 Task: Setup headline 4 texts in theme for the builder.
Action: Mouse moved to (1174, 79)
Screenshot: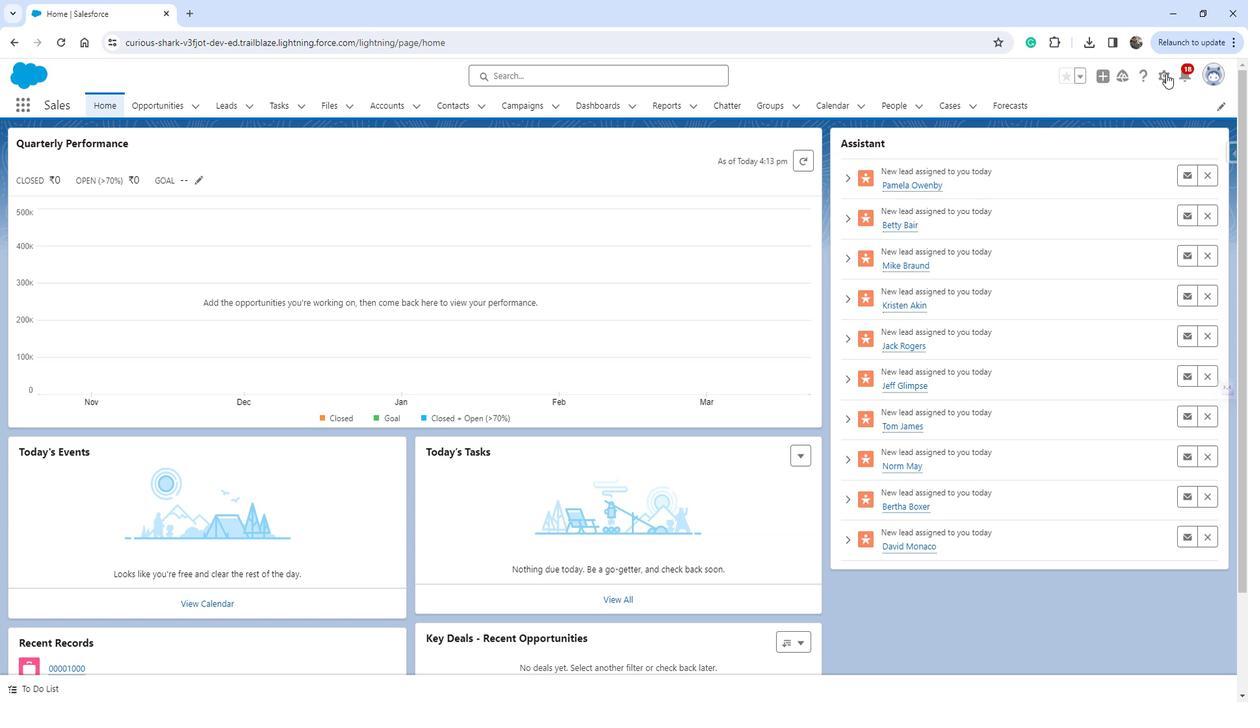 
Action: Mouse pressed left at (1174, 79)
Screenshot: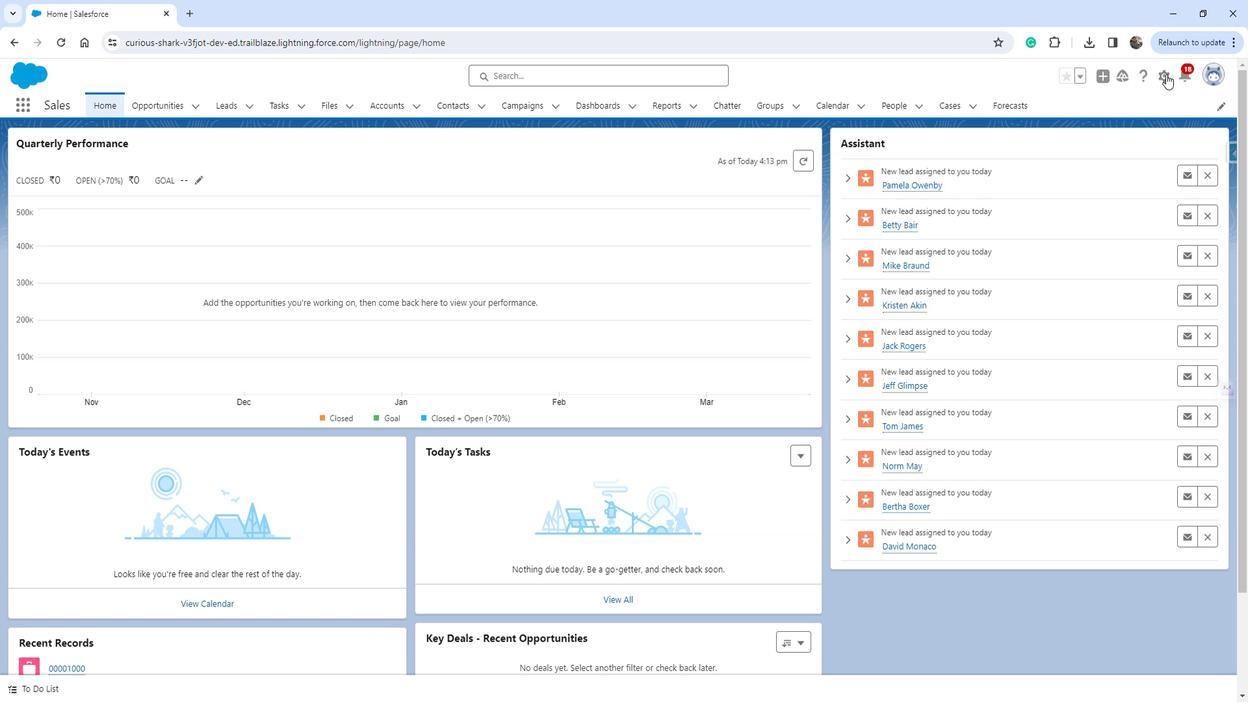 
Action: Mouse moved to (1120, 124)
Screenshot: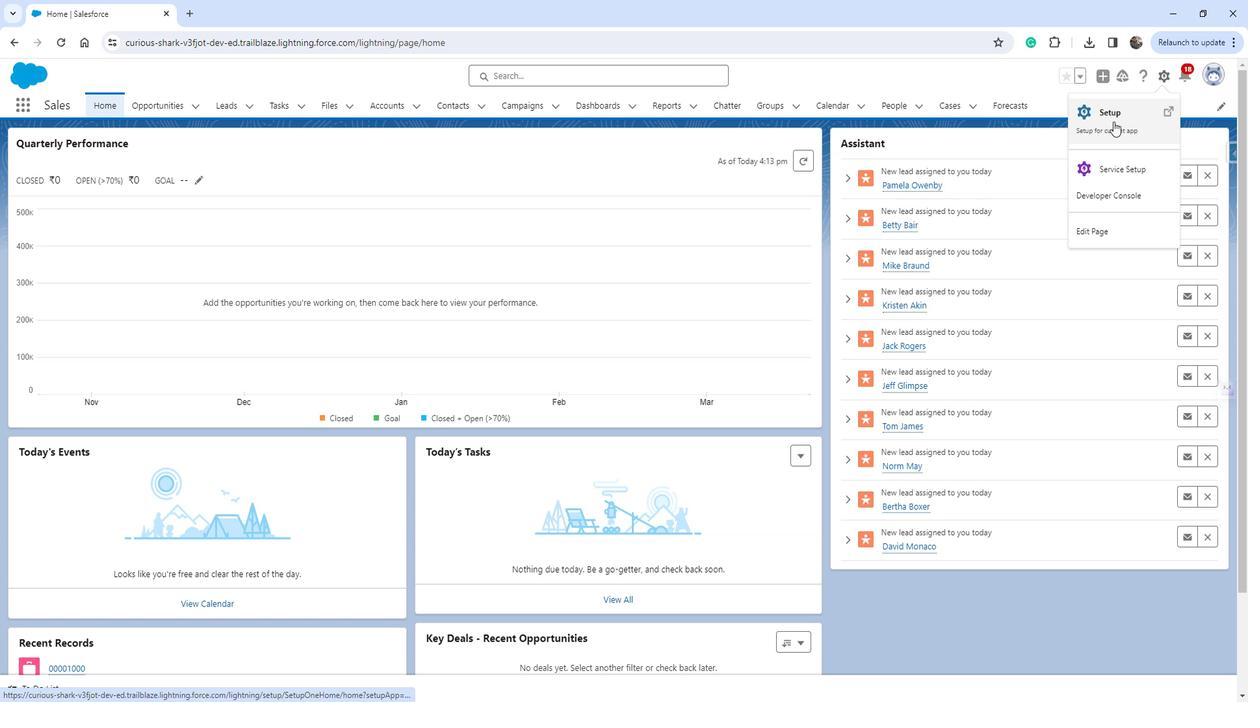 
Action: Mouse pressed left at (1120, 124)
Screenshot: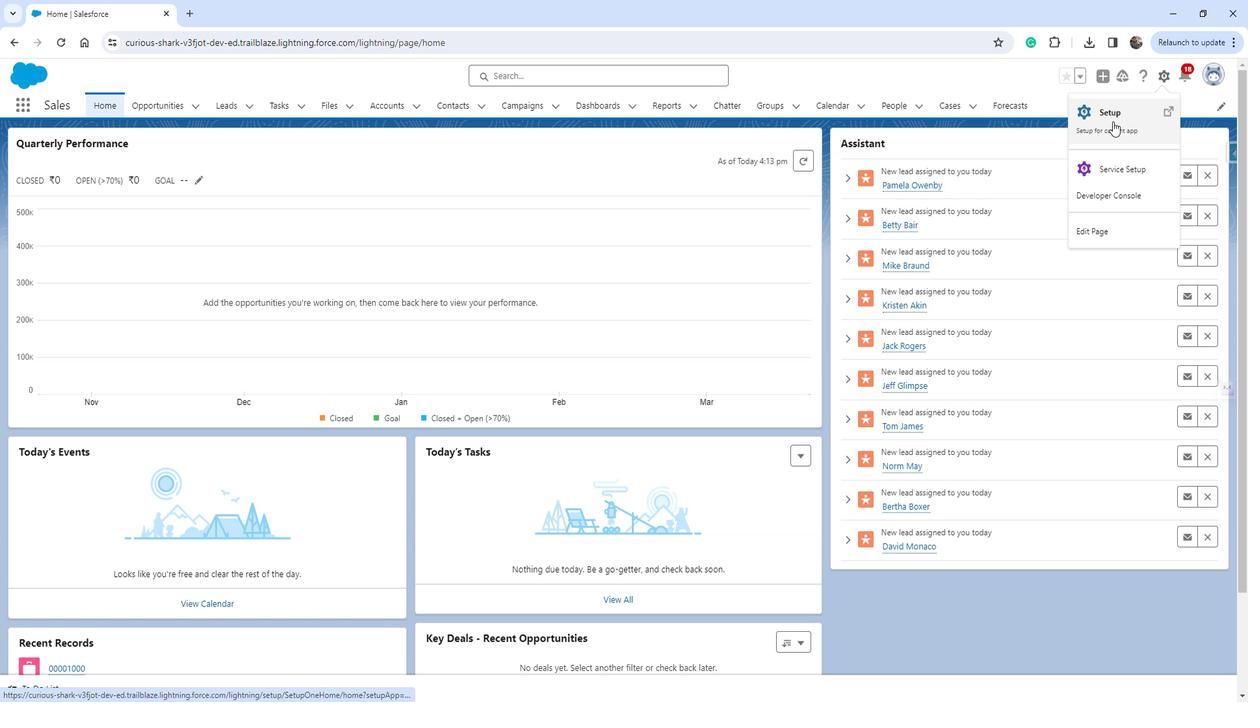 
Action: Mouse moved to (109, 385)
Screenshot: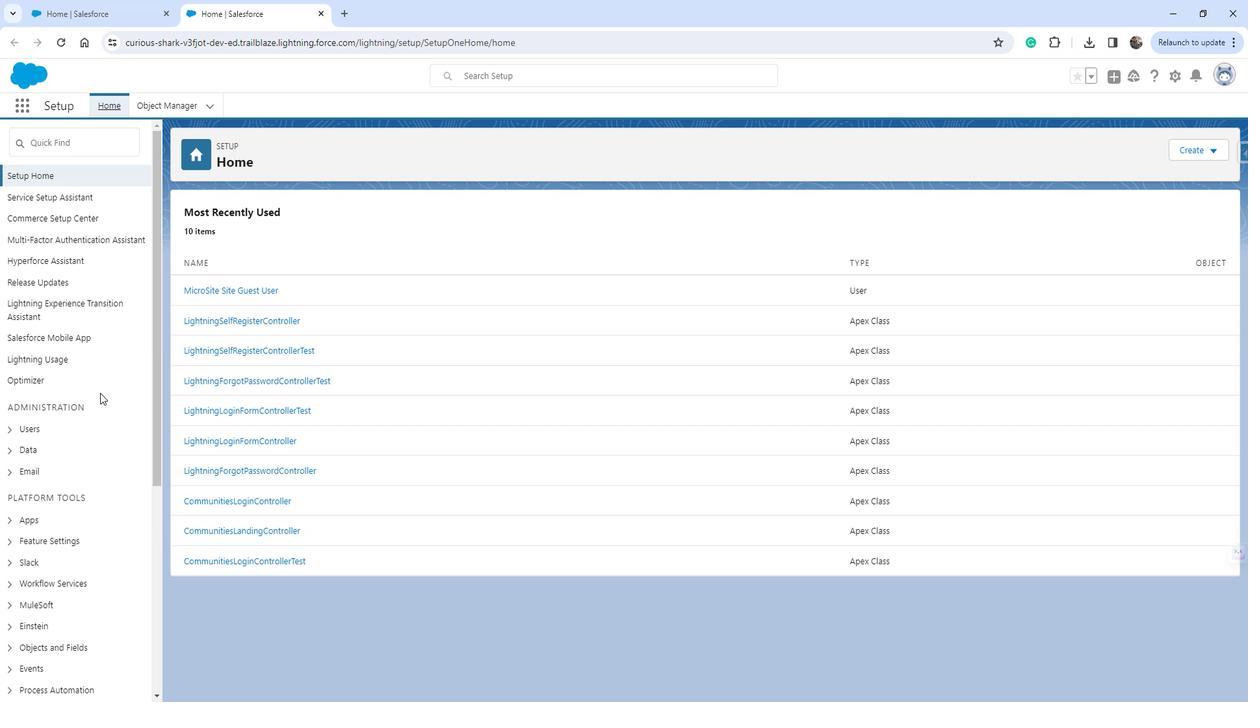 
Action: Mouse scrolled (109, 384) with delta (0, 0)
Screenshot: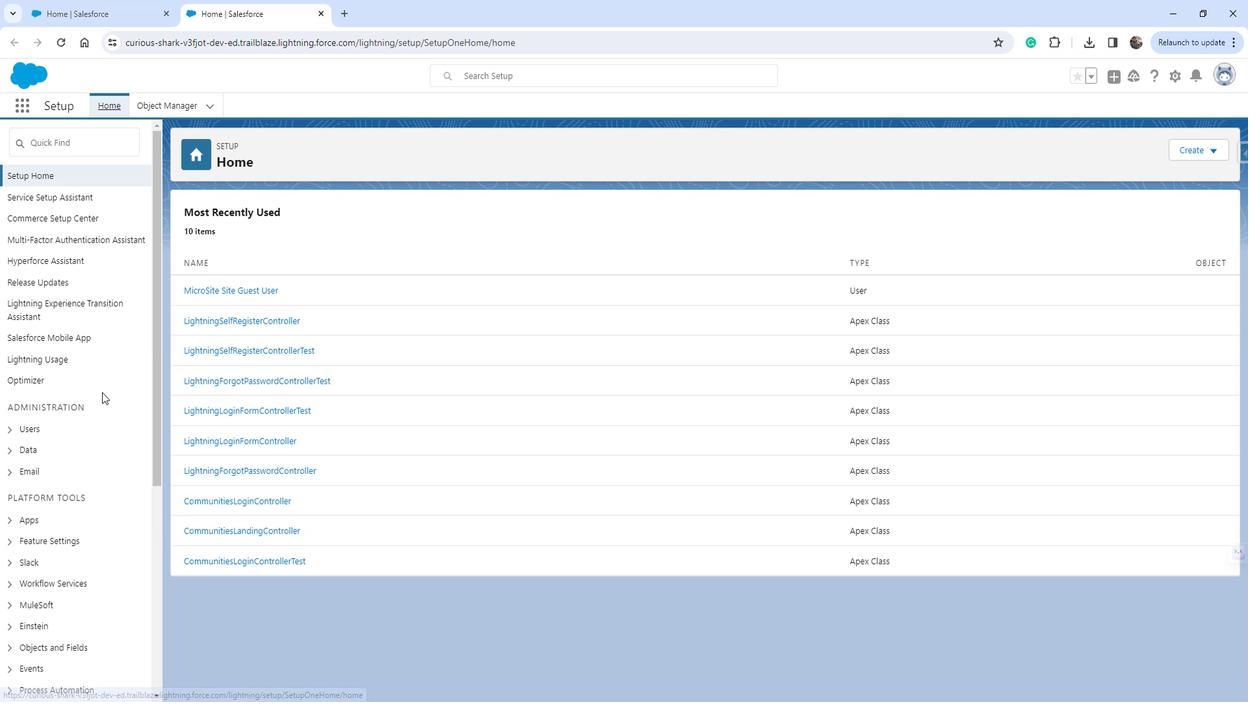 
Action: Mouse scrolled (109, 384) with delta (0, 0)
Screenshot: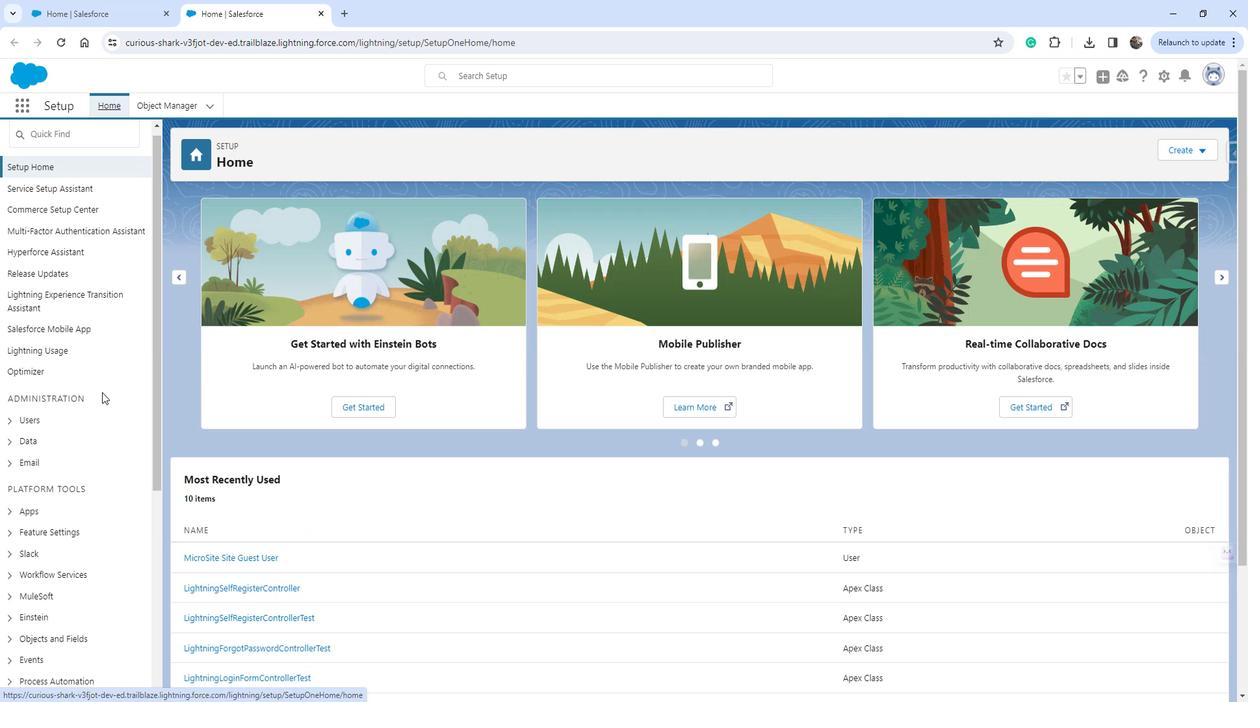 
Action: Mouse moved to (13, 395)
Screenshot: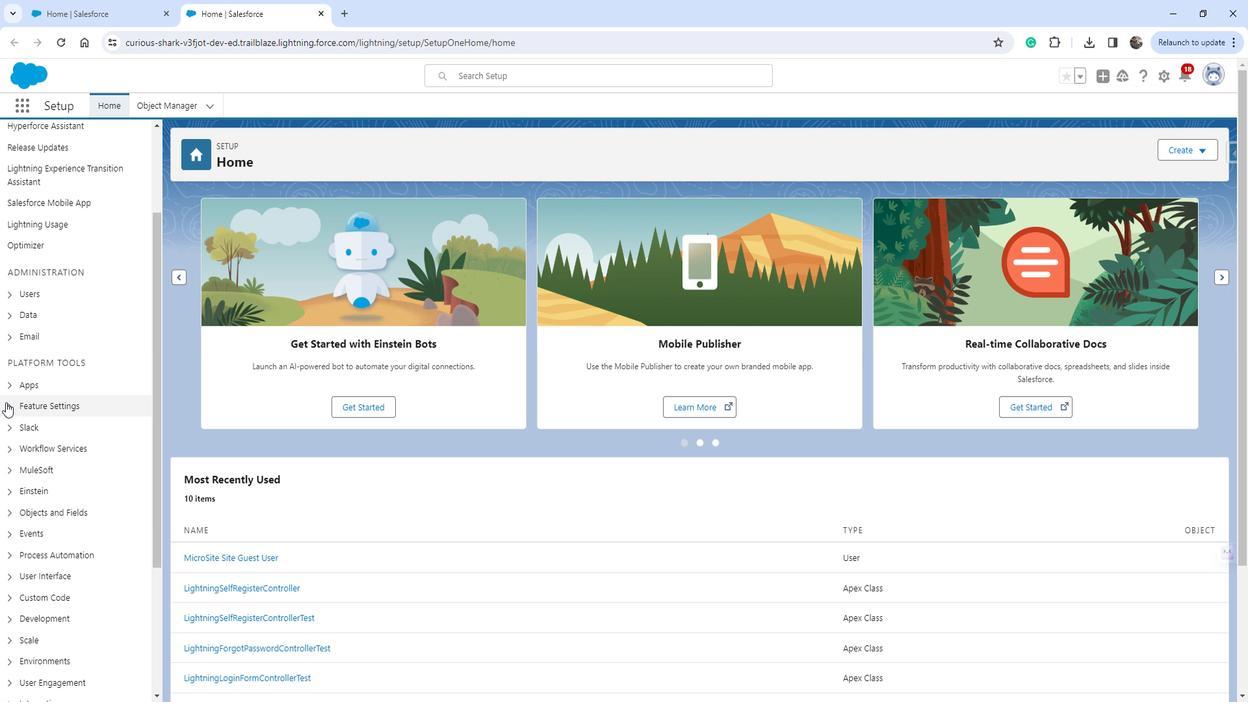 
Action: Mouse pressed left at (13, 395)
Screenshot: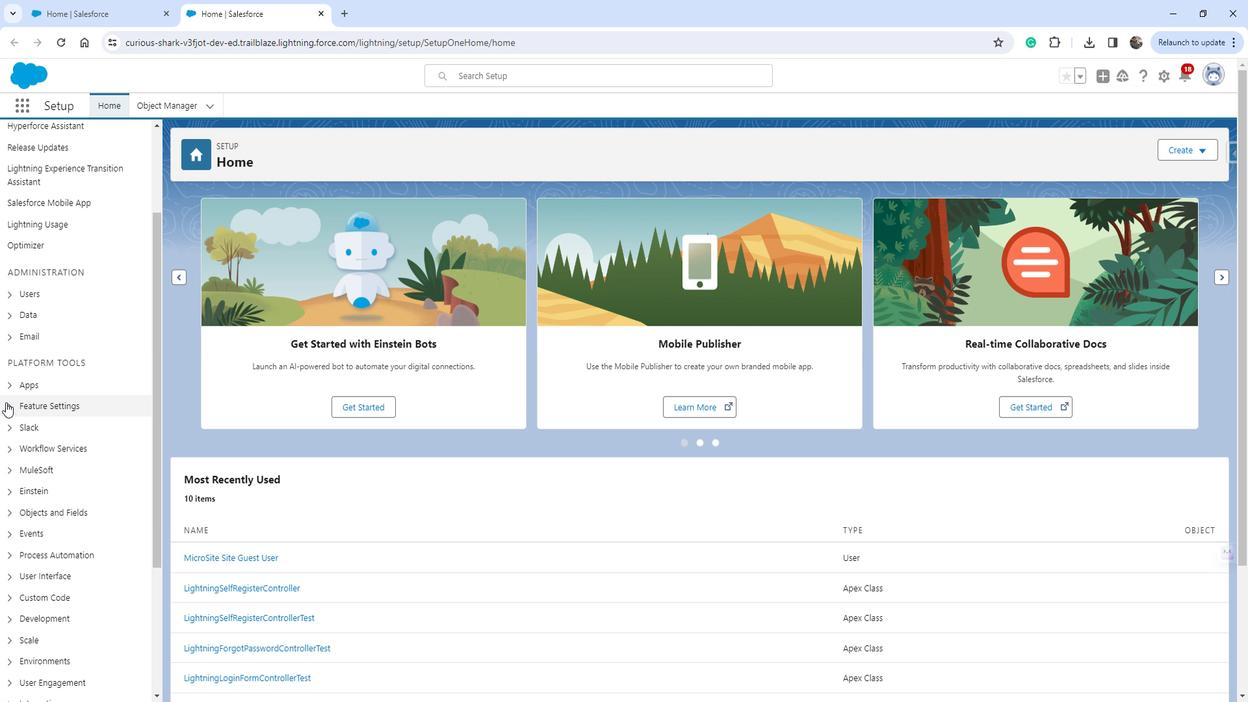 
Action: Mouse moved to (79, 402)
Screenshot: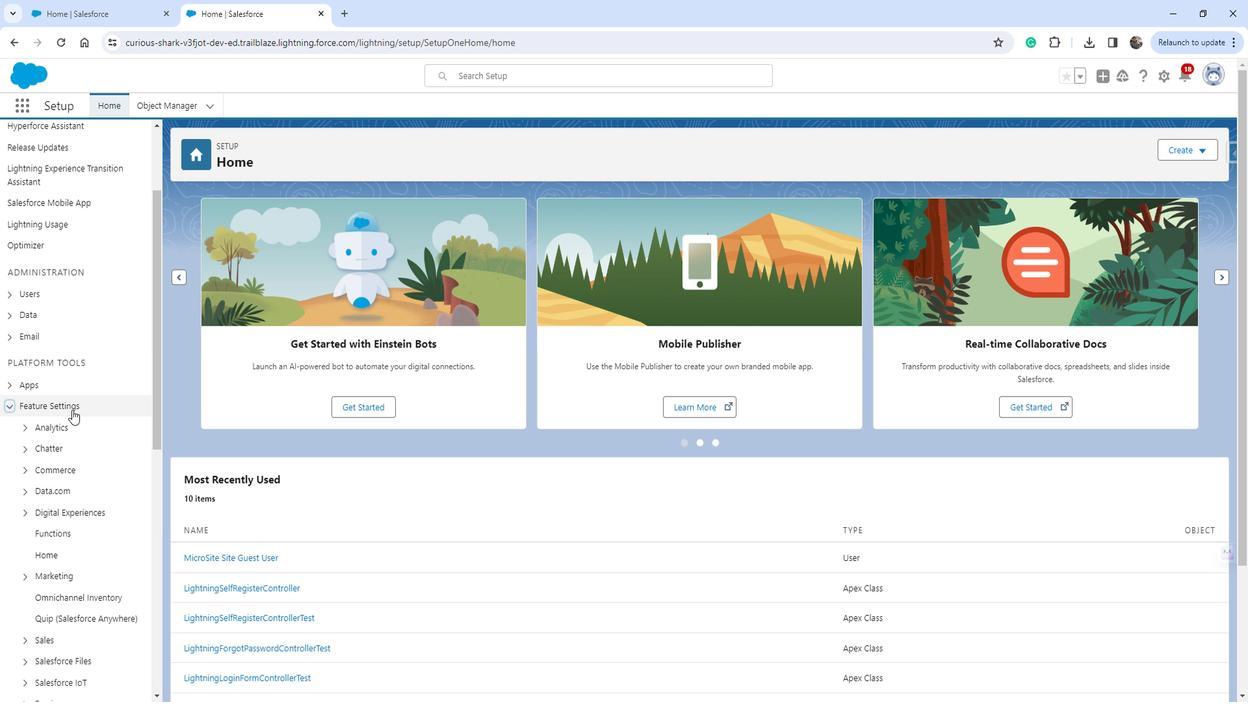 
Action: Mouse scrolled (79, 401) with delta (0, 0)
Screenshot: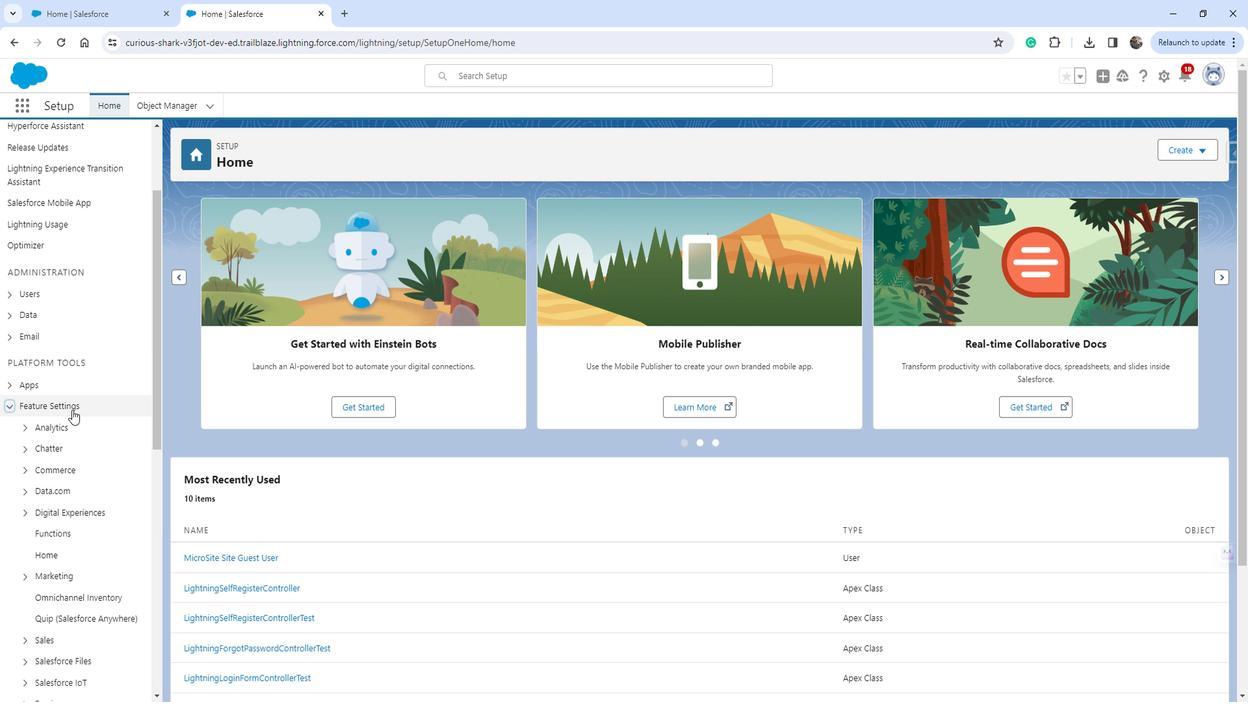 
Action: Mouse scrolled (79, 401) with delta (0, 0)
Screenshot: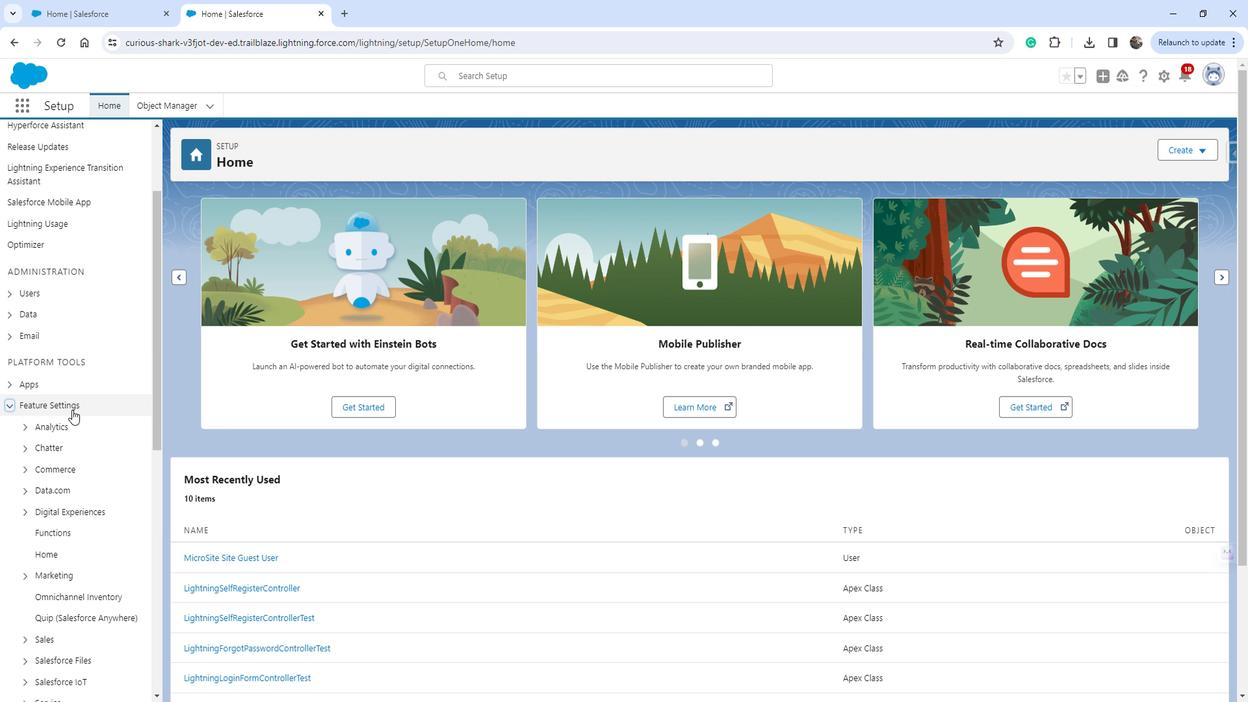 
Action: Mouse scrolled (79, 401) with delta (0, 0)
Screenshot: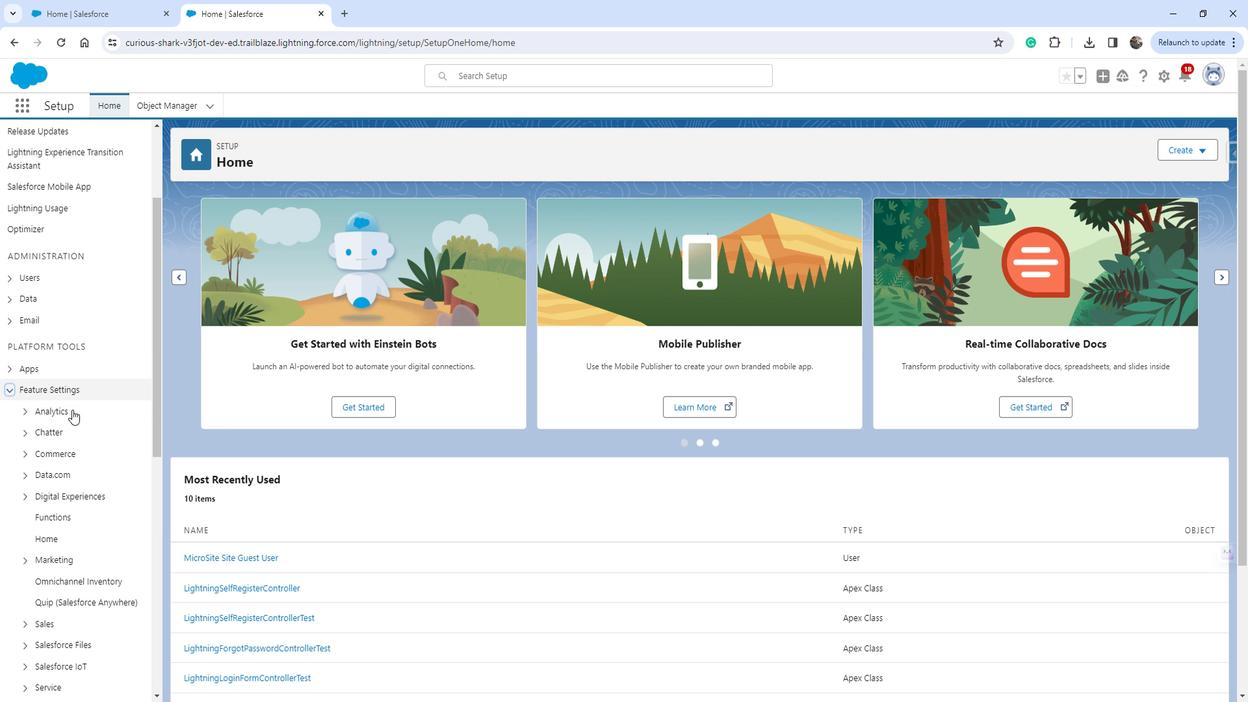 
Action: Mouse moved to (66, 306)
Screenshot: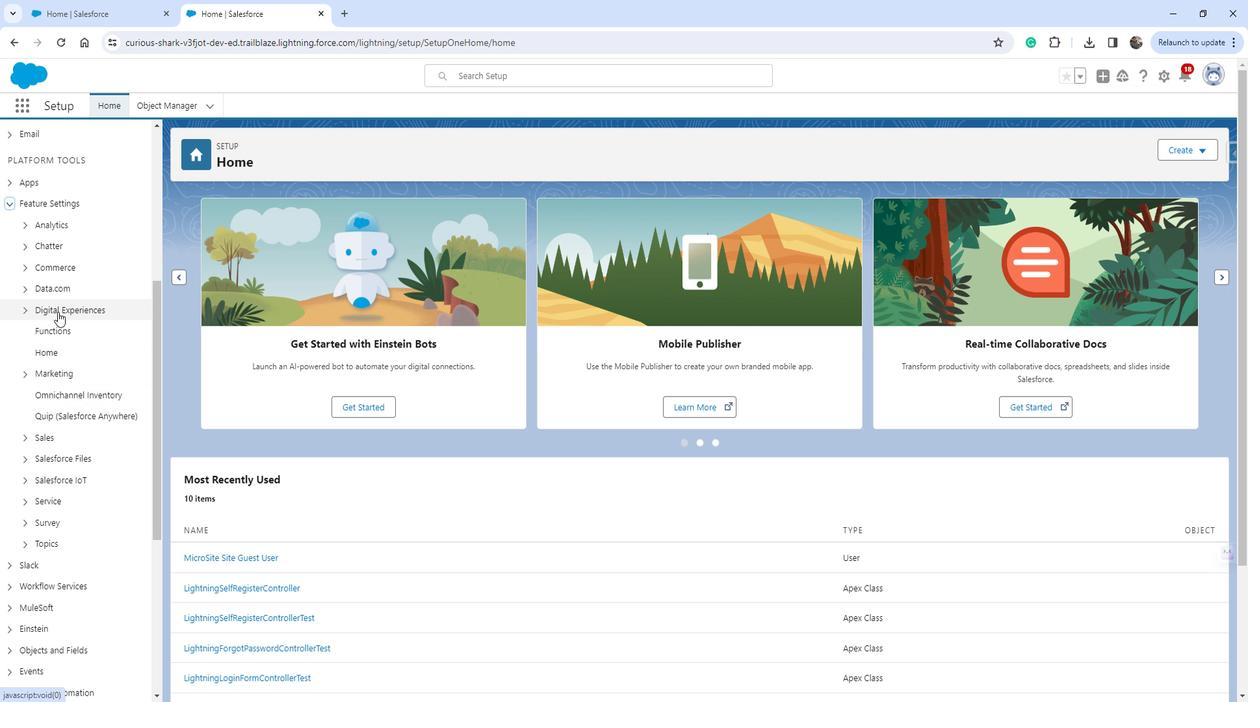 
Action: Mouse pressed left at (66, 306)
Screenshot: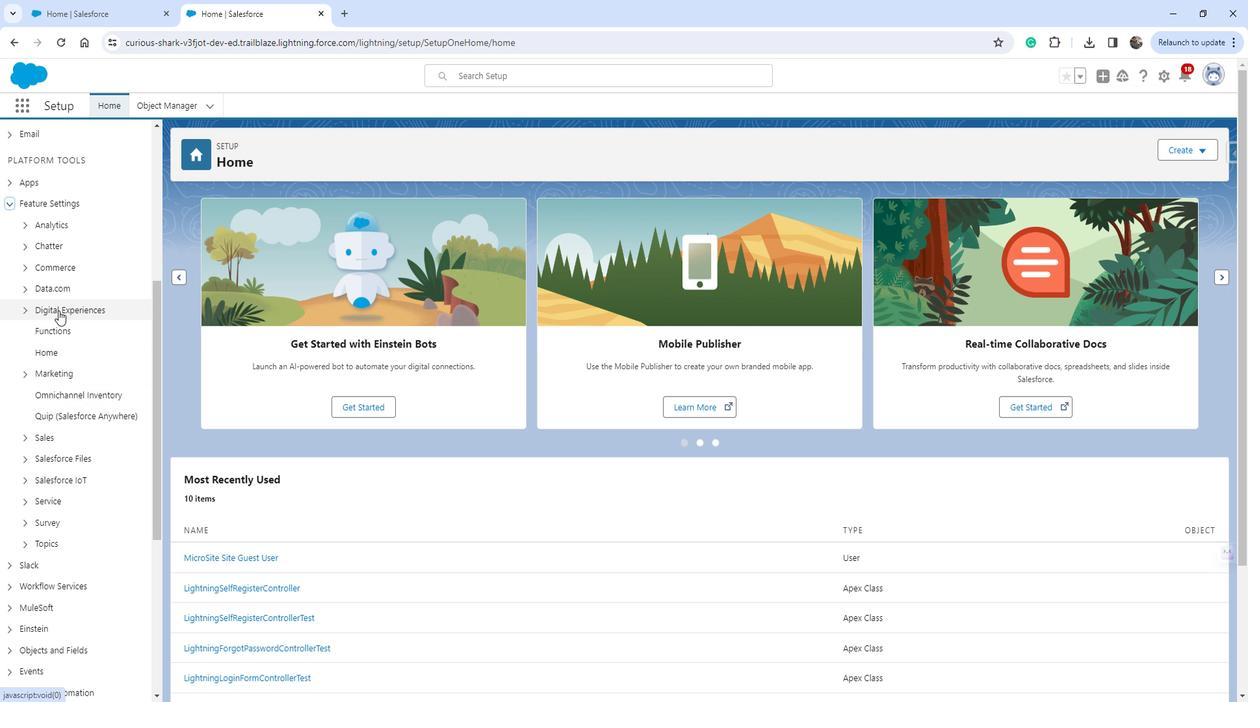 
Action: Mouse moved to (70, 321)
Screenshot: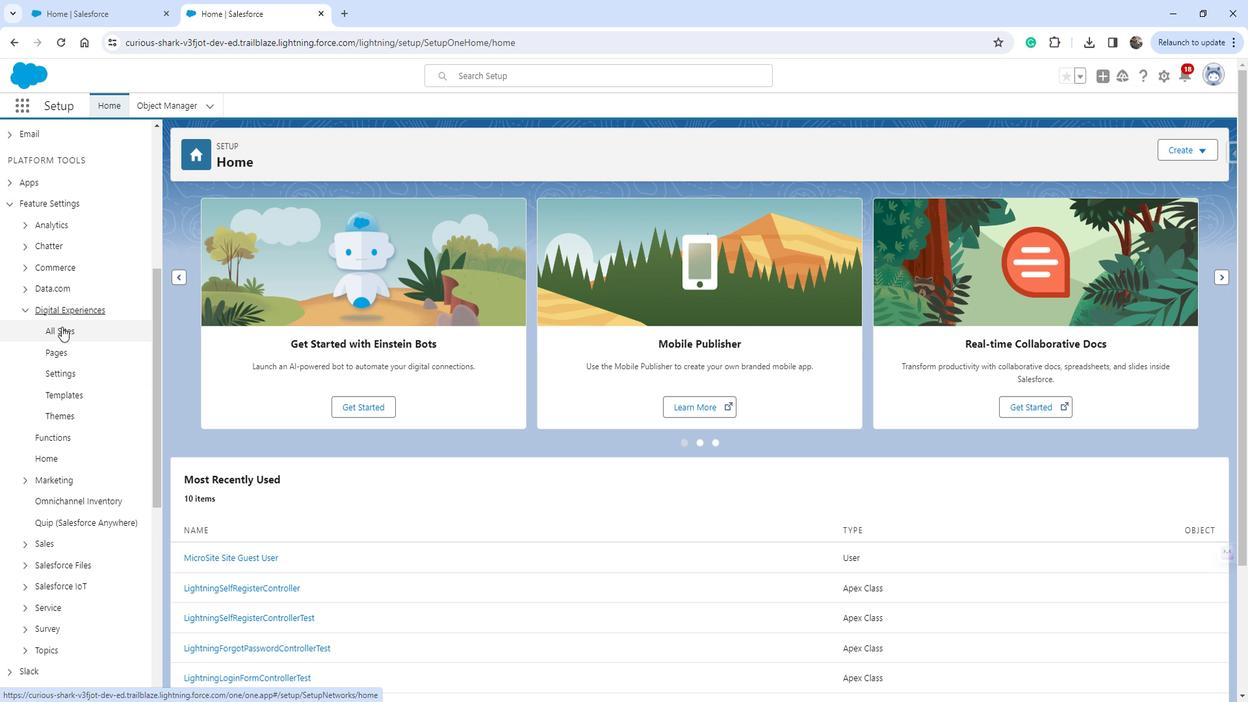 
Action: Mouse pressed left at (70, 321)
Screenshot: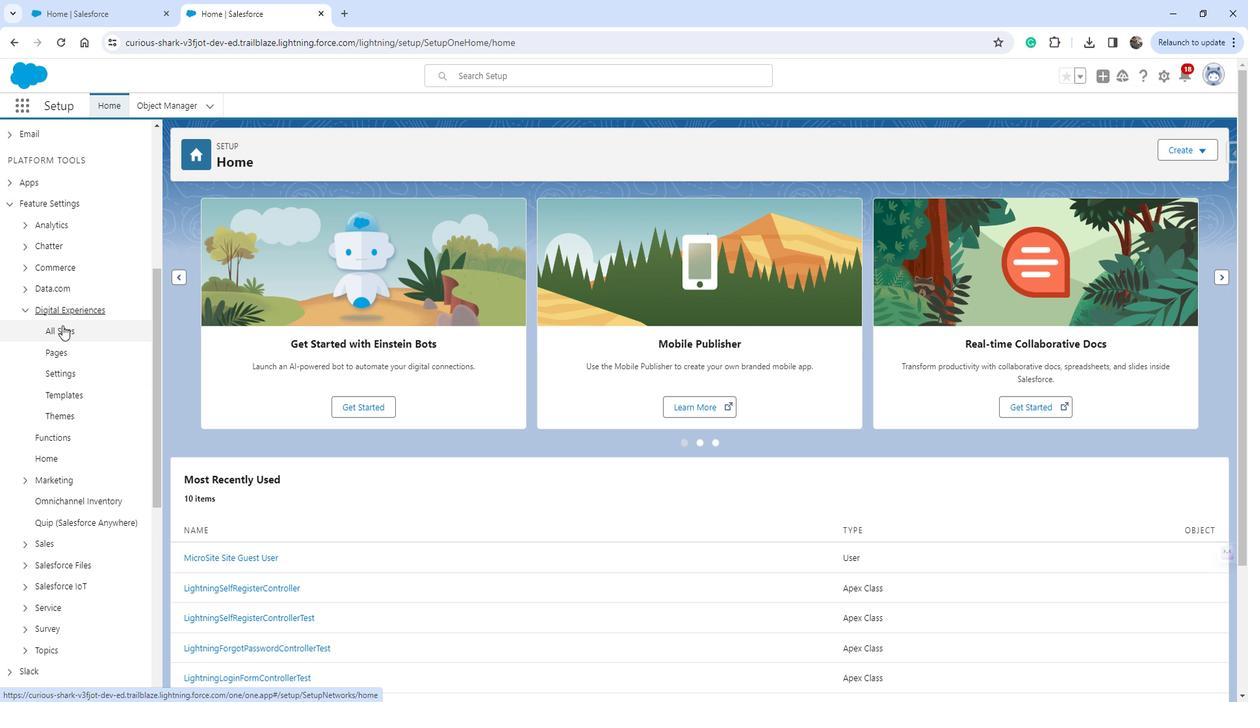 
Action: Mouse moved to (225, 308)
Screenshot: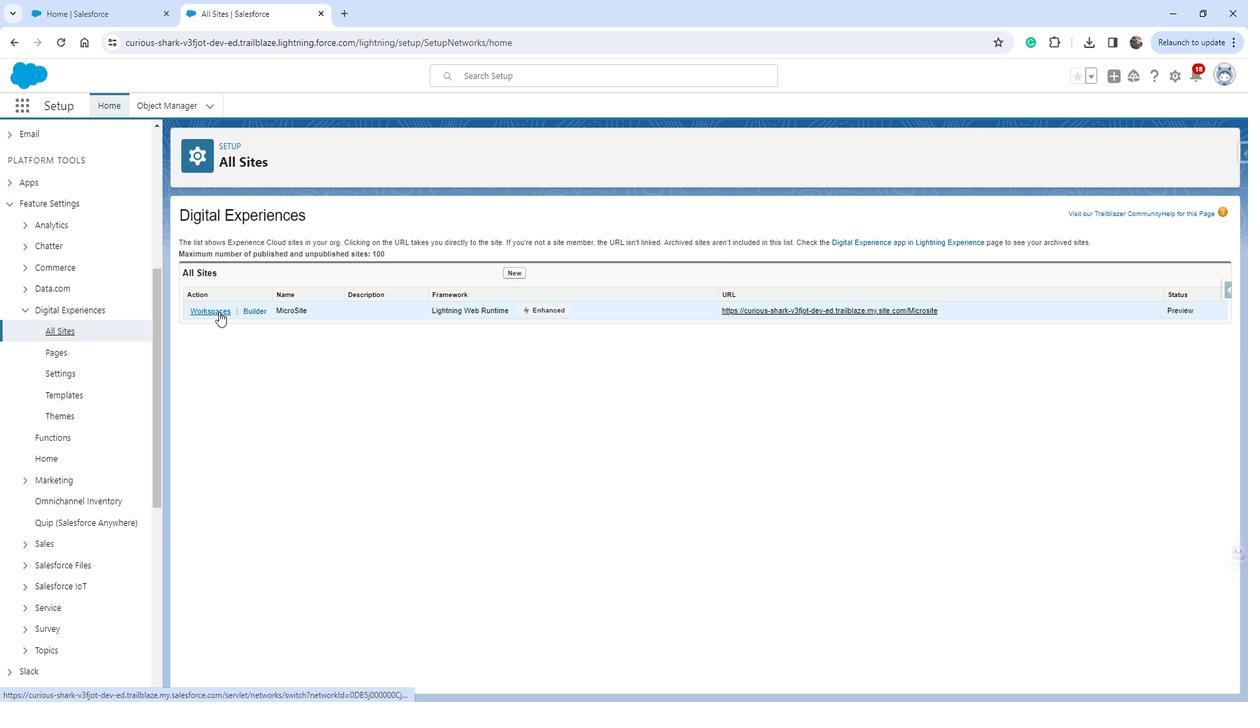 
Action: Mouse pressed left at (225, 308)
Screenshot: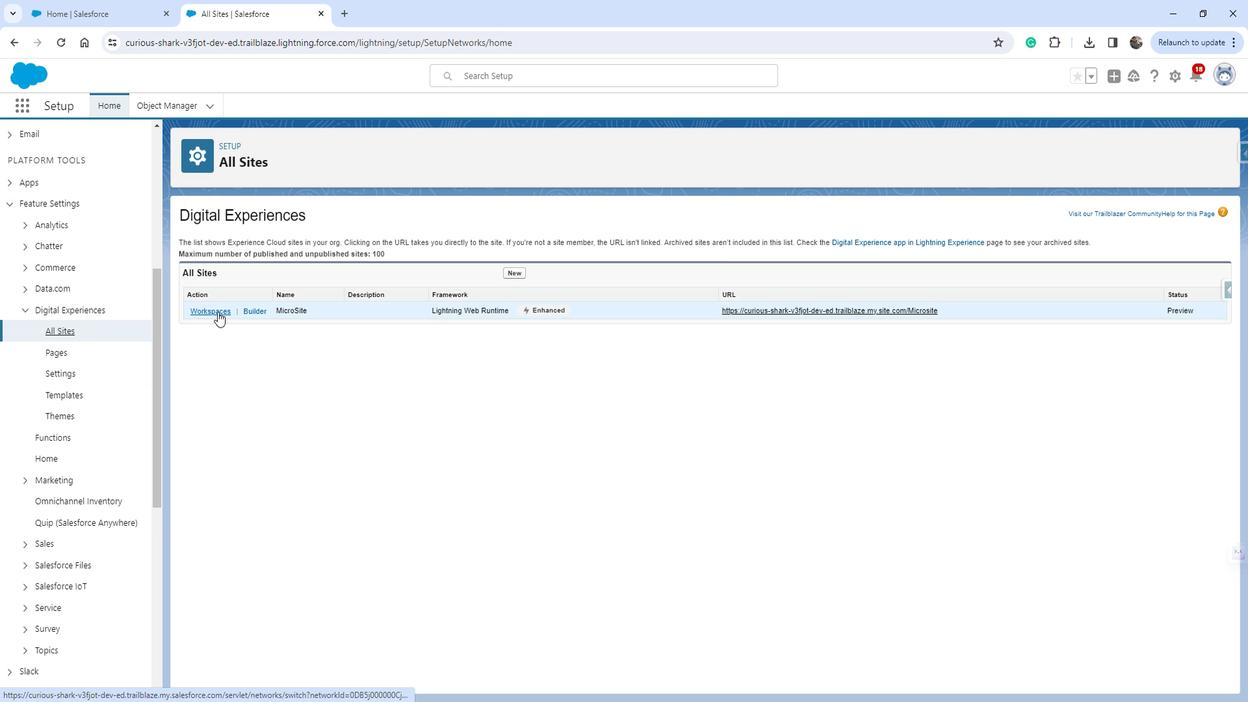 
Action: Mouse moved to (191, 318)
Screenshot: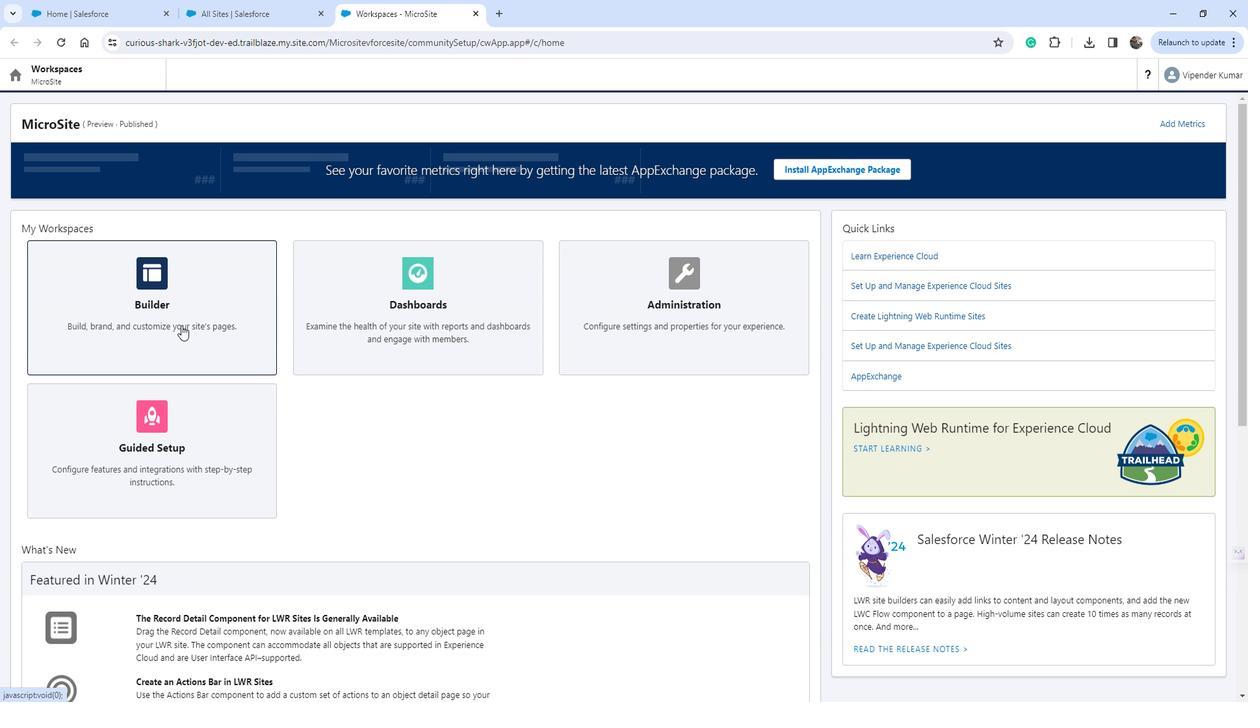 
Action: Mouse pressed left at (191, 318)
Screenshot: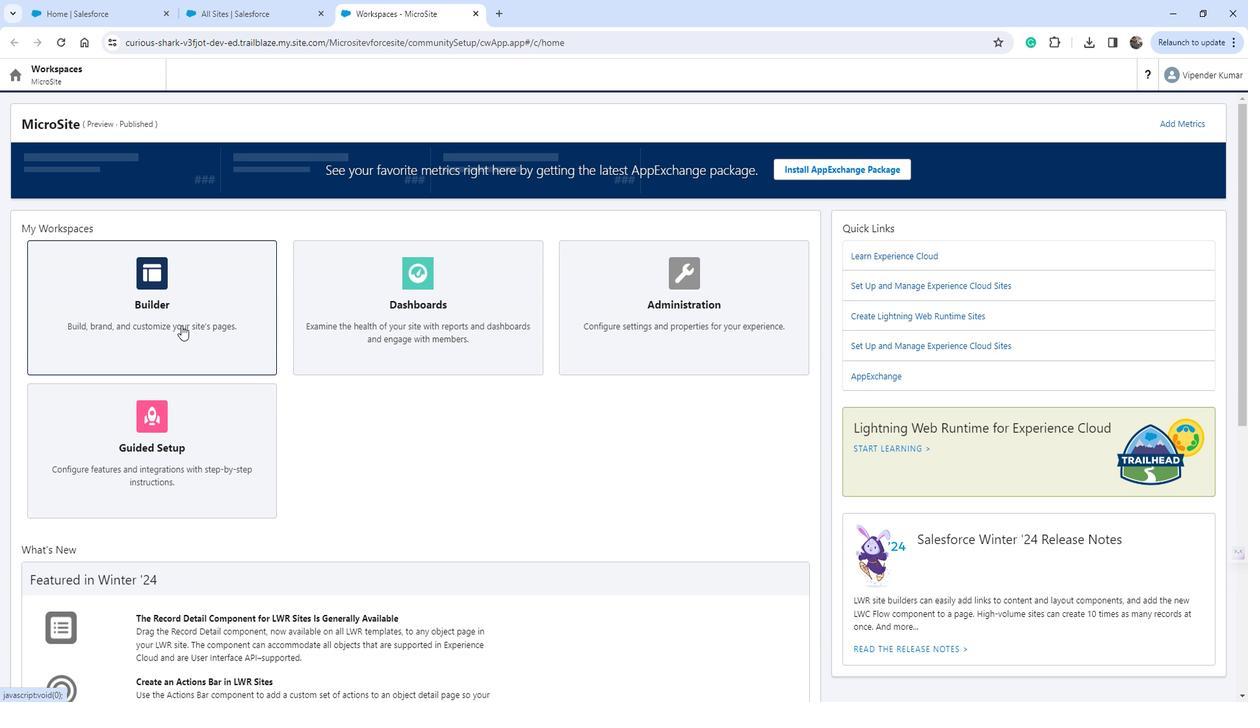 
Action: Mouse moved to (31, 163)
Screenshot: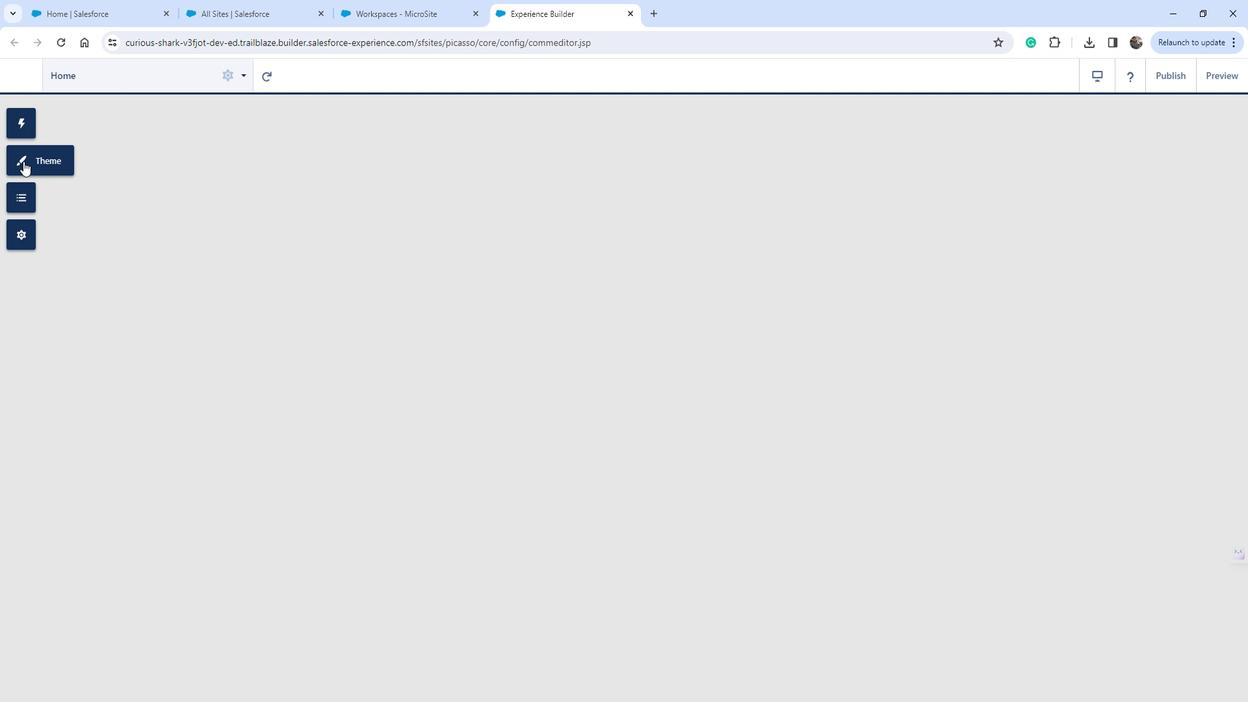 
Action: Mouse pressed left at (31, 163)
Screenshot: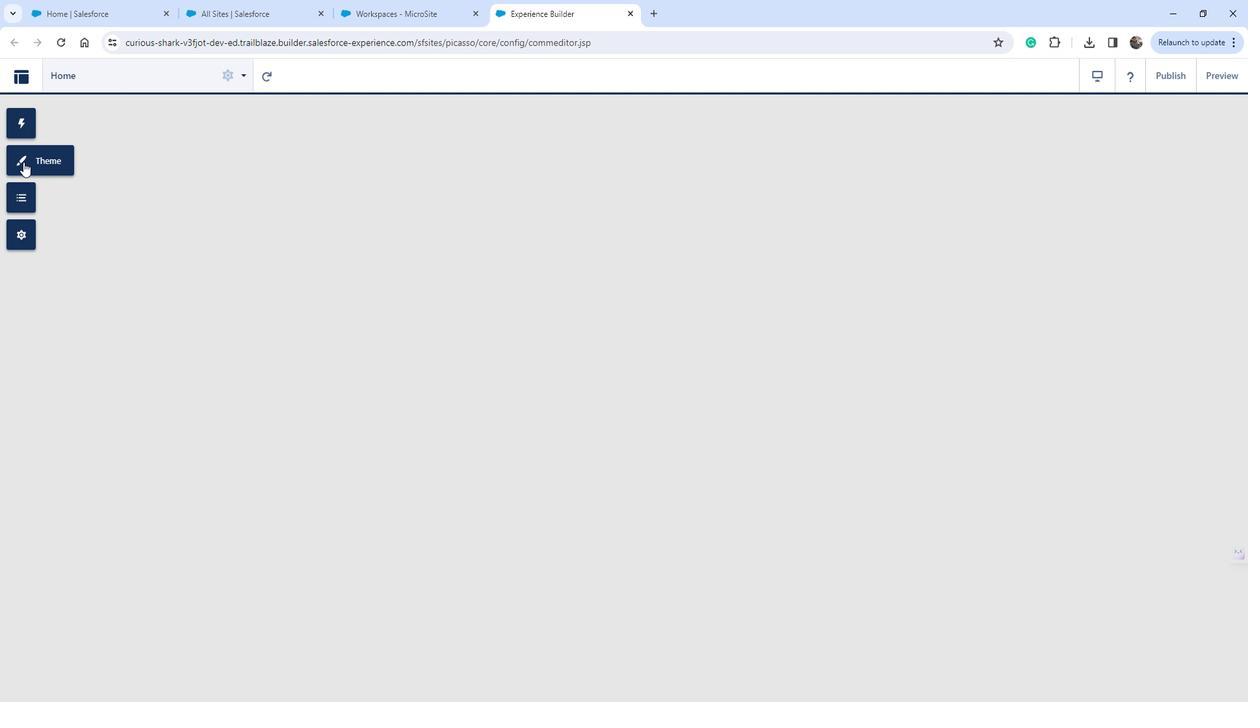
Action: Mouse moved to (141, 201)
Screenshot: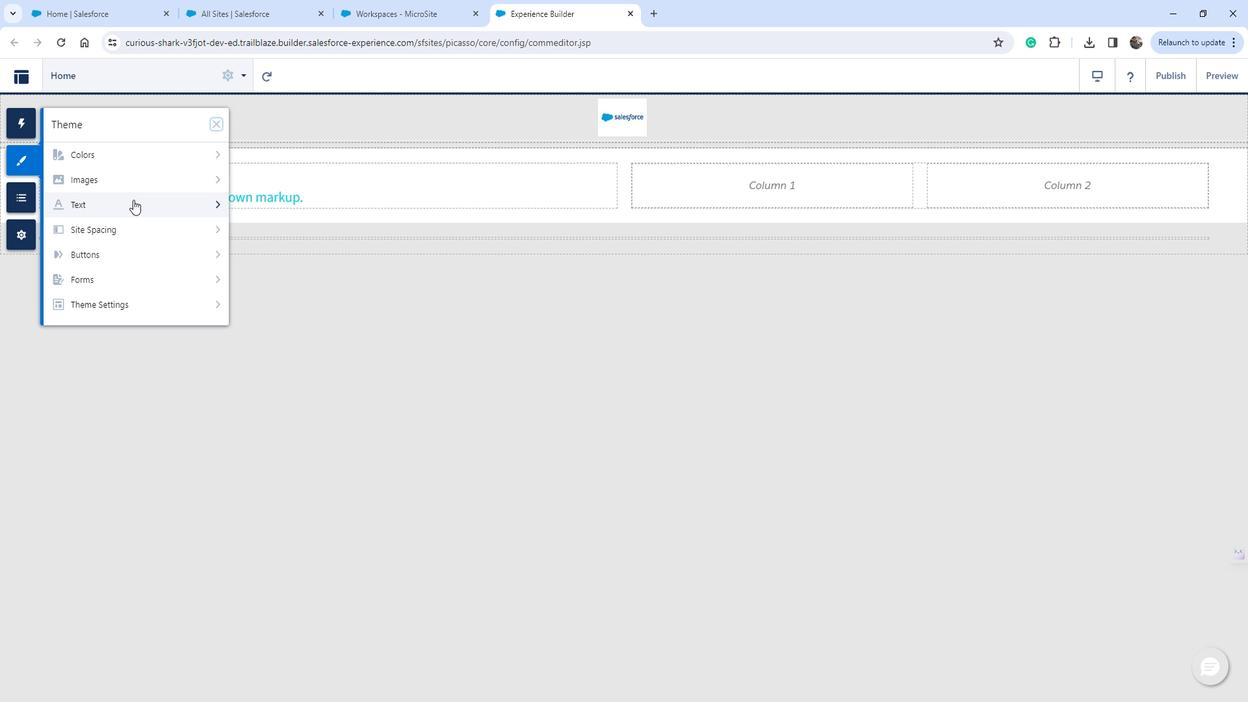 
Action: Mouse pressed left at (141, 201)
Screenshot: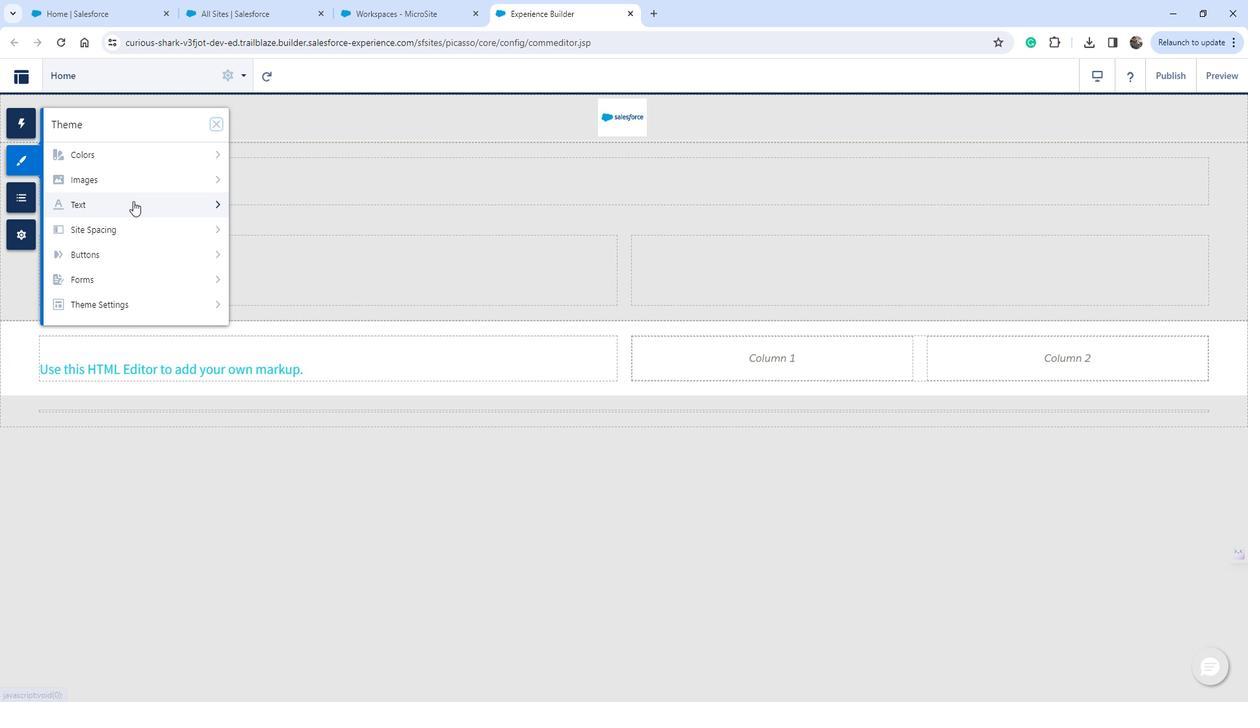 
Action: Mouse moved to (221, 151)
Screenshot: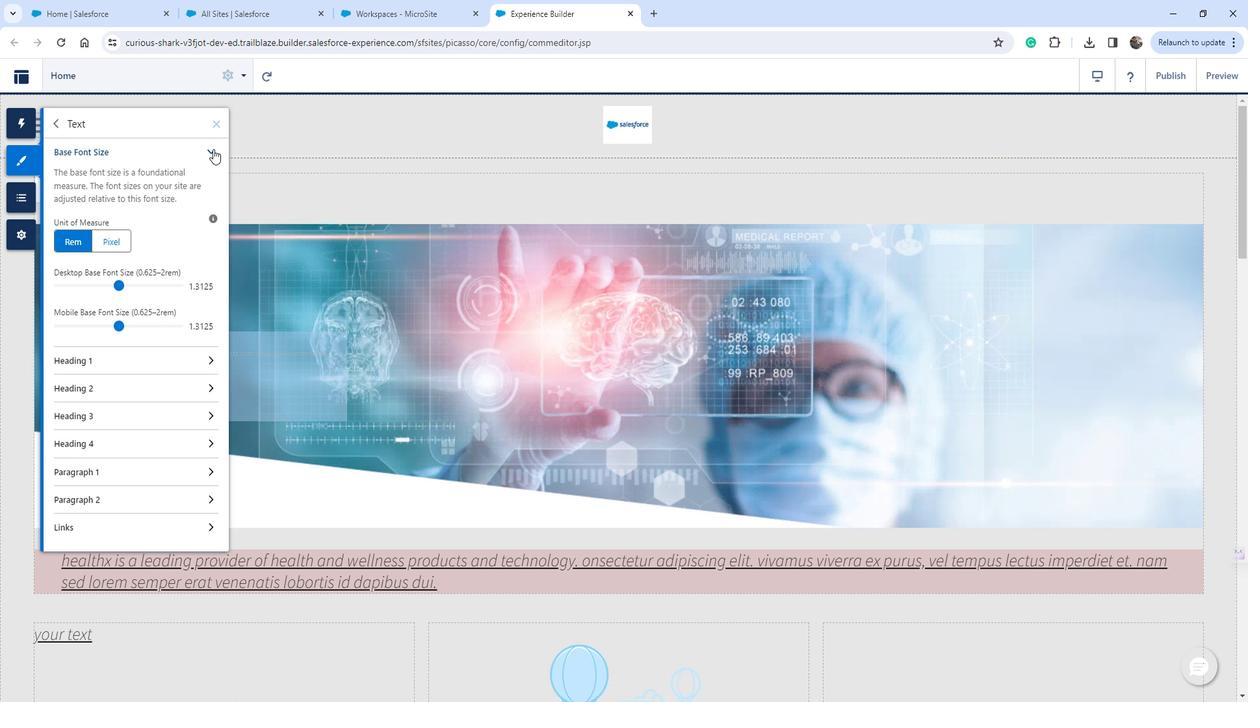 
Action: Mouse pressed left at (221, 151)
Screenshot: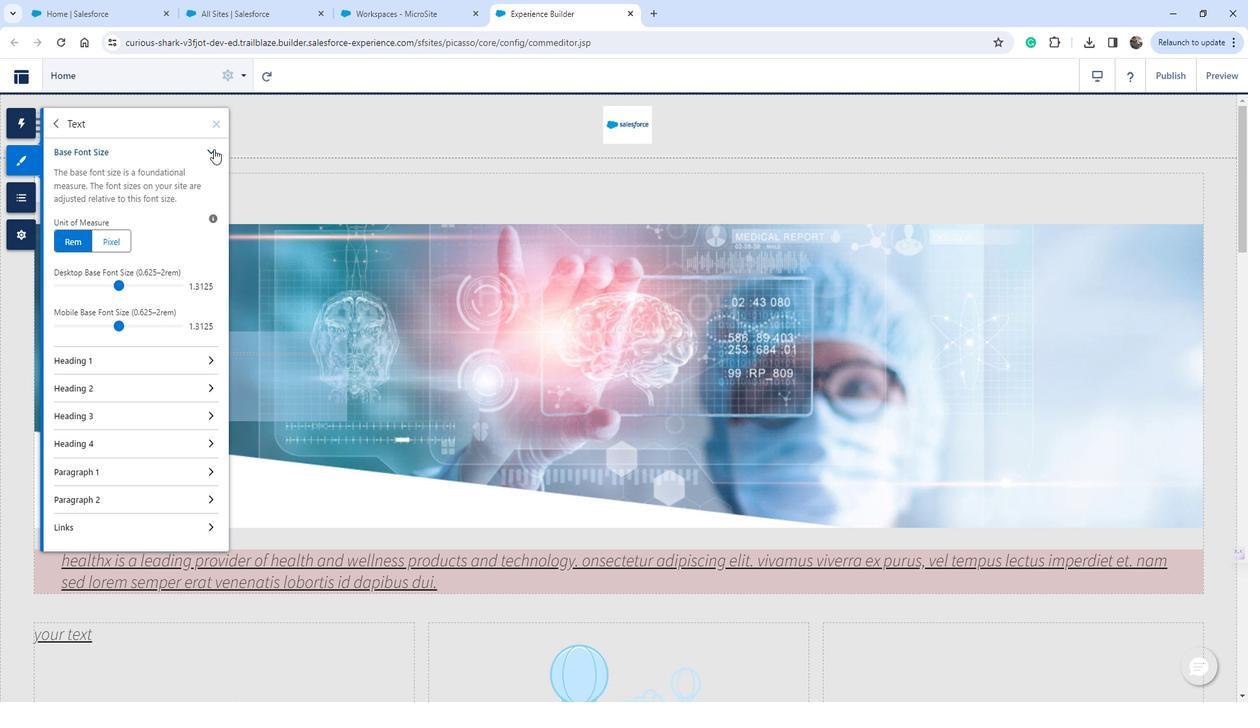 
Action: Mouse moved to (199, 262)
Screenshot: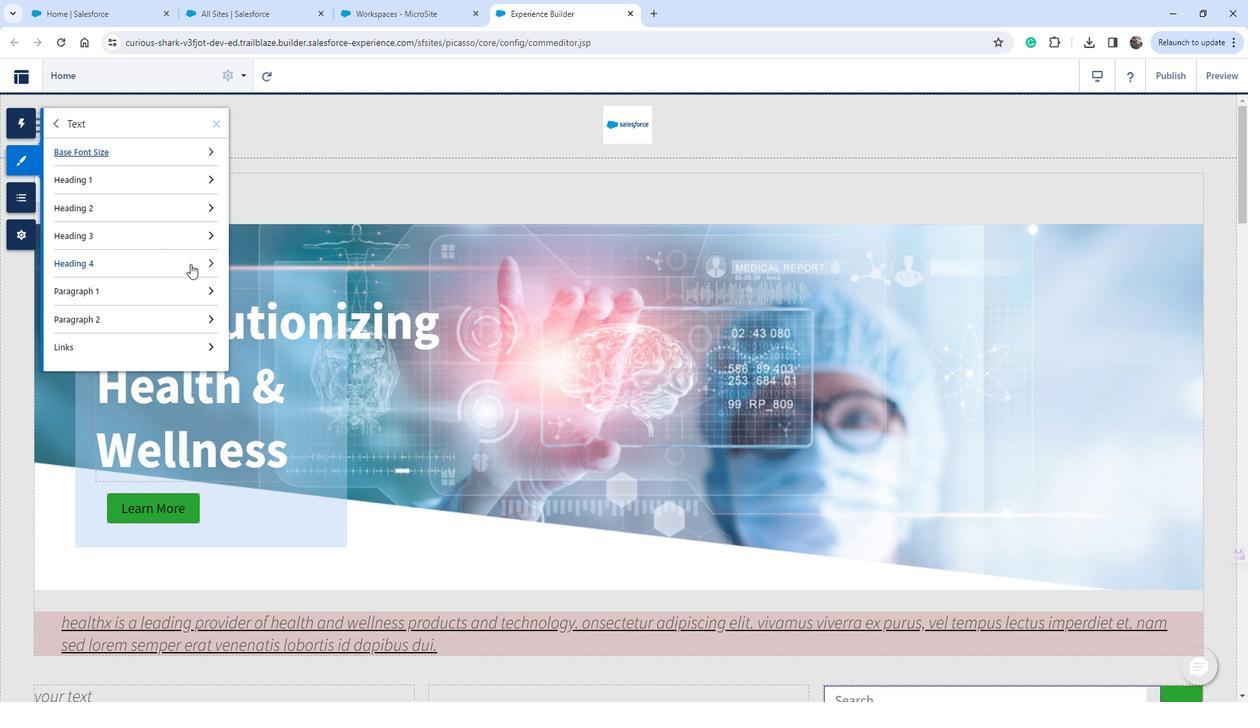 
Action: Mouse pressed left at (199, 262)
Screenshot: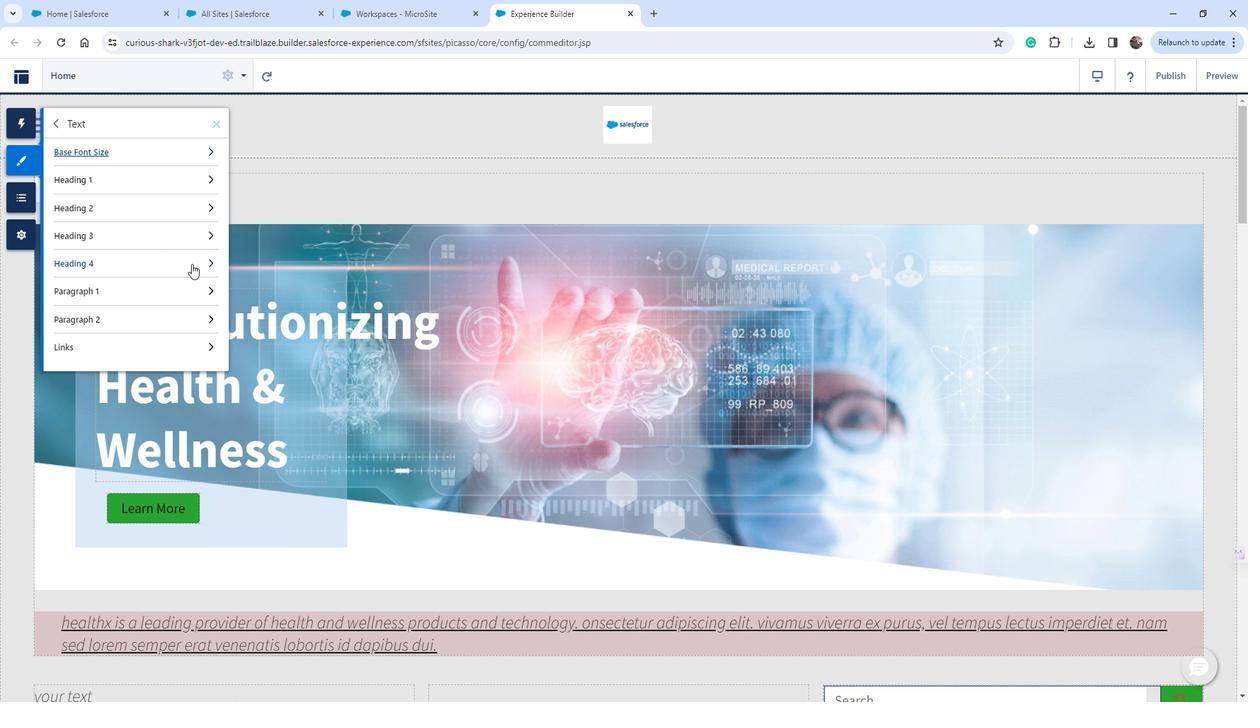 
Action: Mouse scrolled (199, 261) with delta (0, 0)
Screenshot: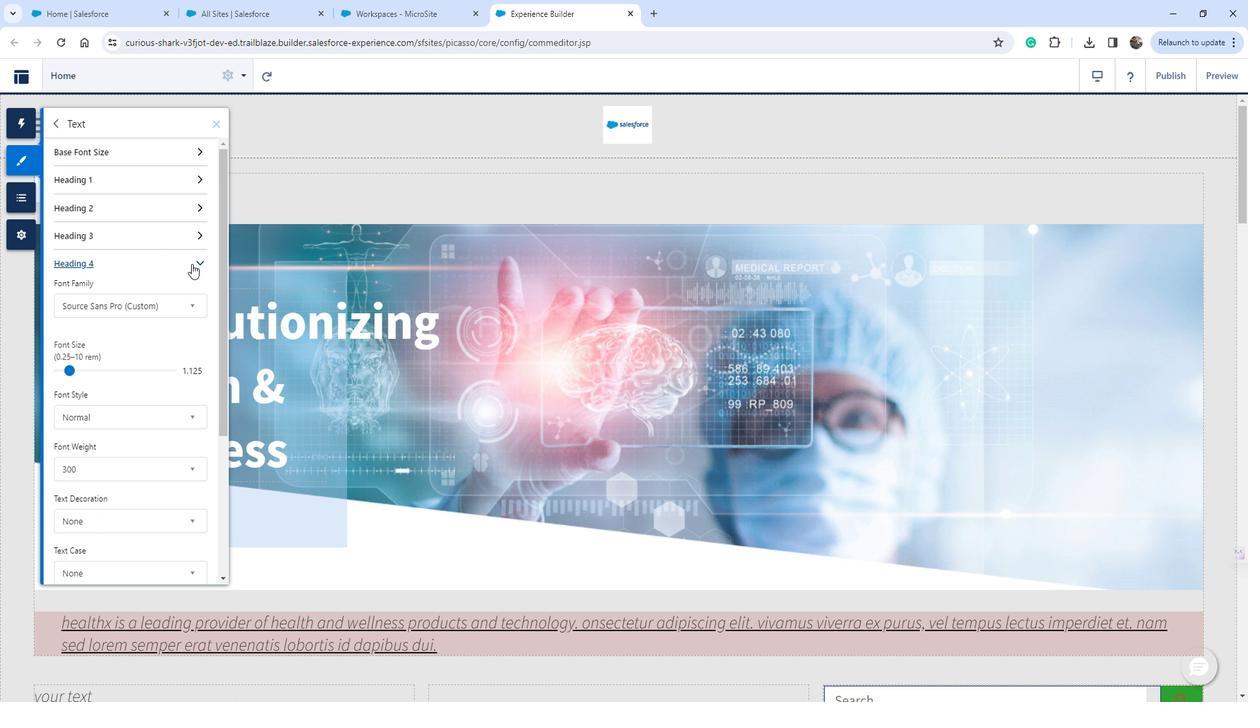 
Action: Mouse scrolled (199, 261) with delta (0, 0)
Screenshot: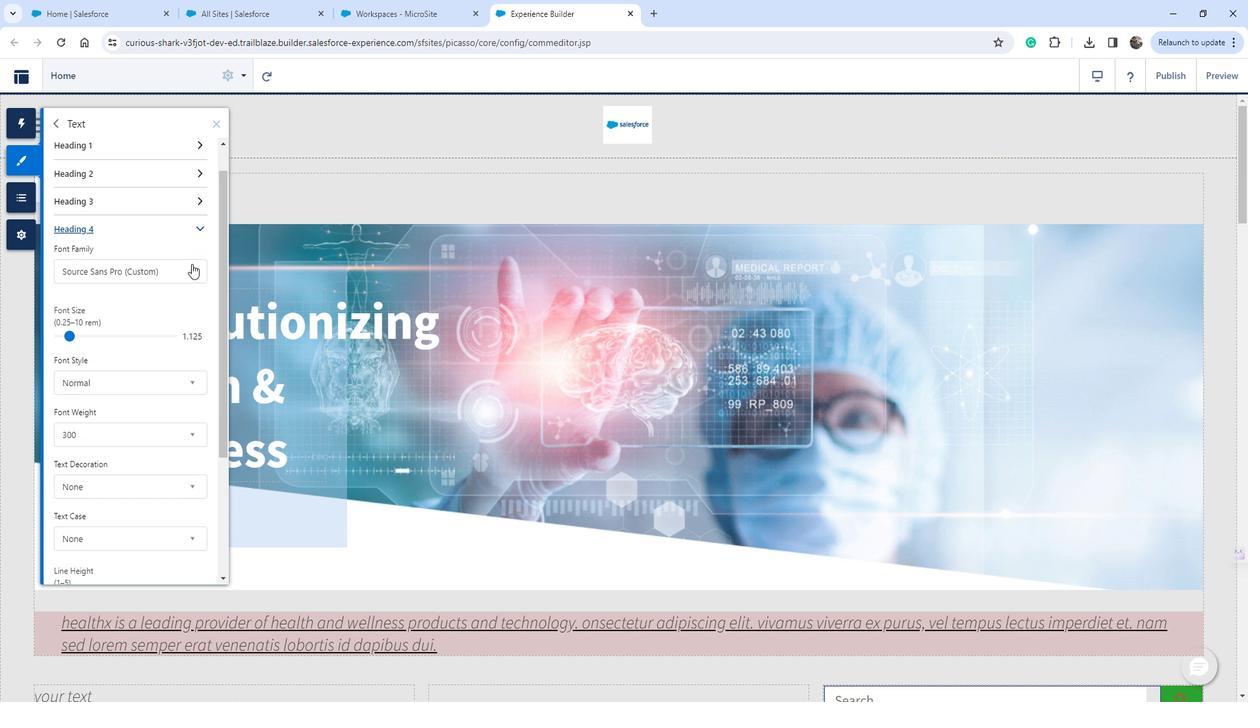 
Action: Mouse moved to (91, 232)
Screenshot: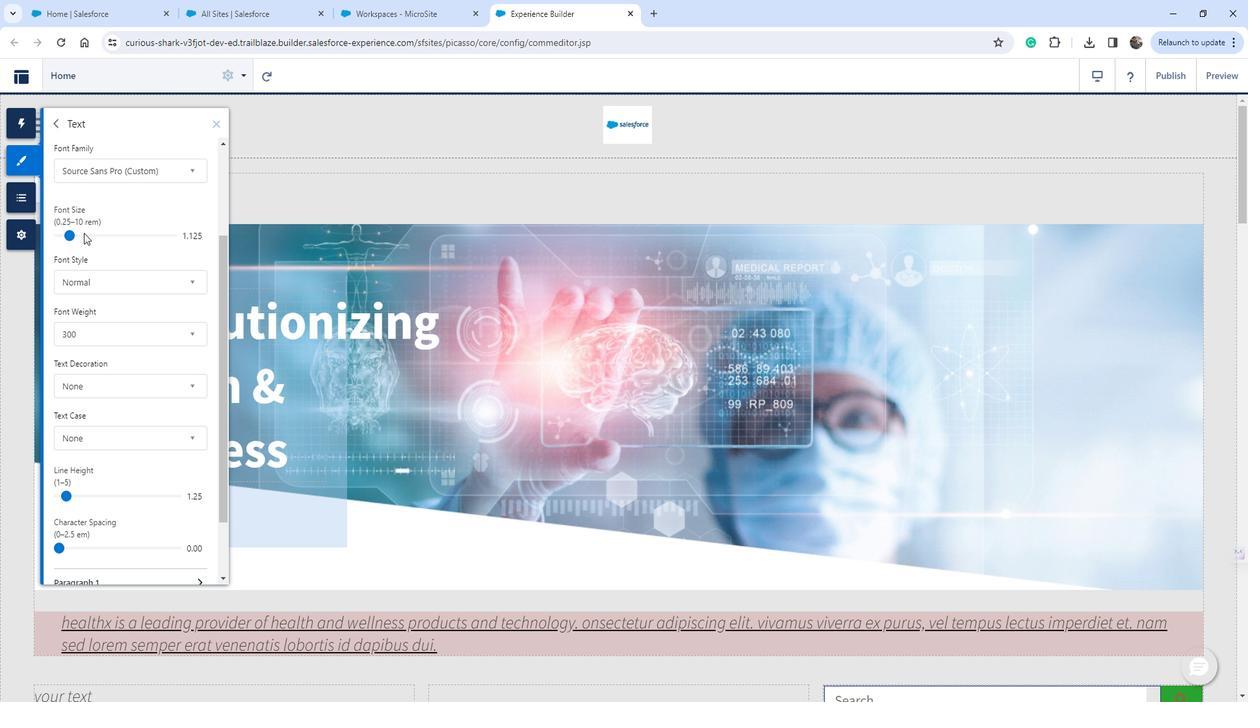 
Action: Mouse pressed left at (91, 232)
Screenshot: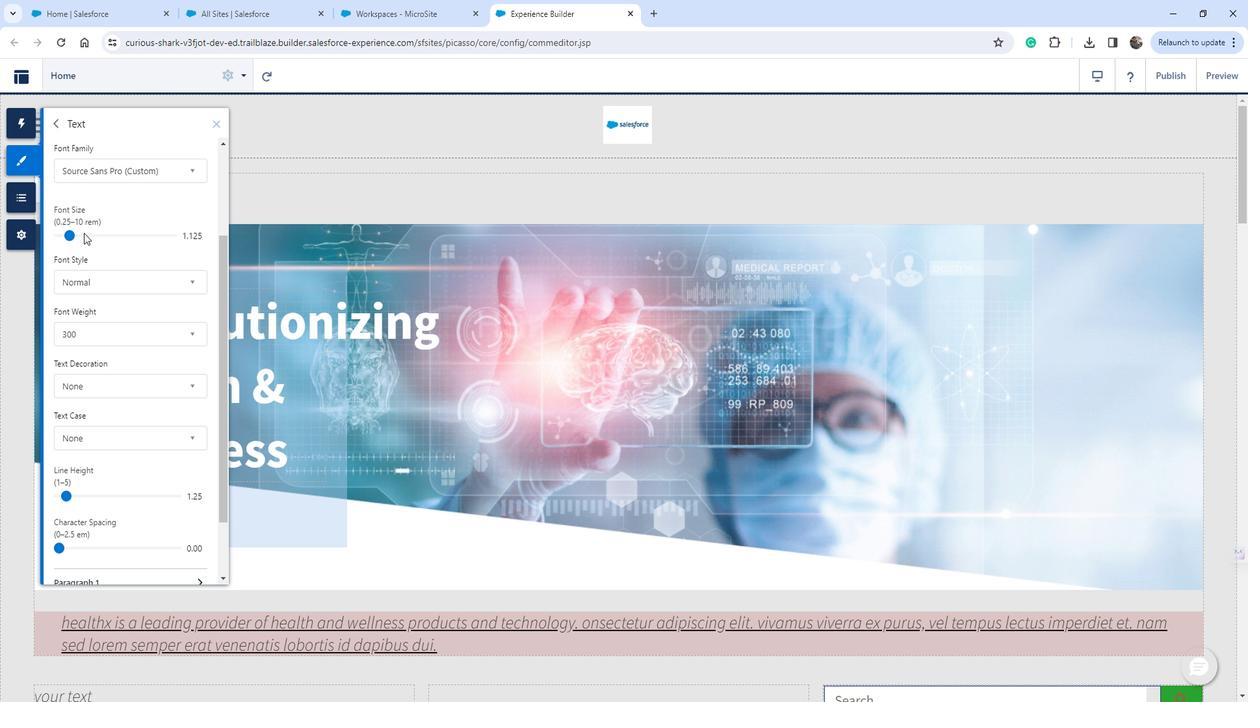 
Action: Mouse moved to (100, 270)
Screenshot: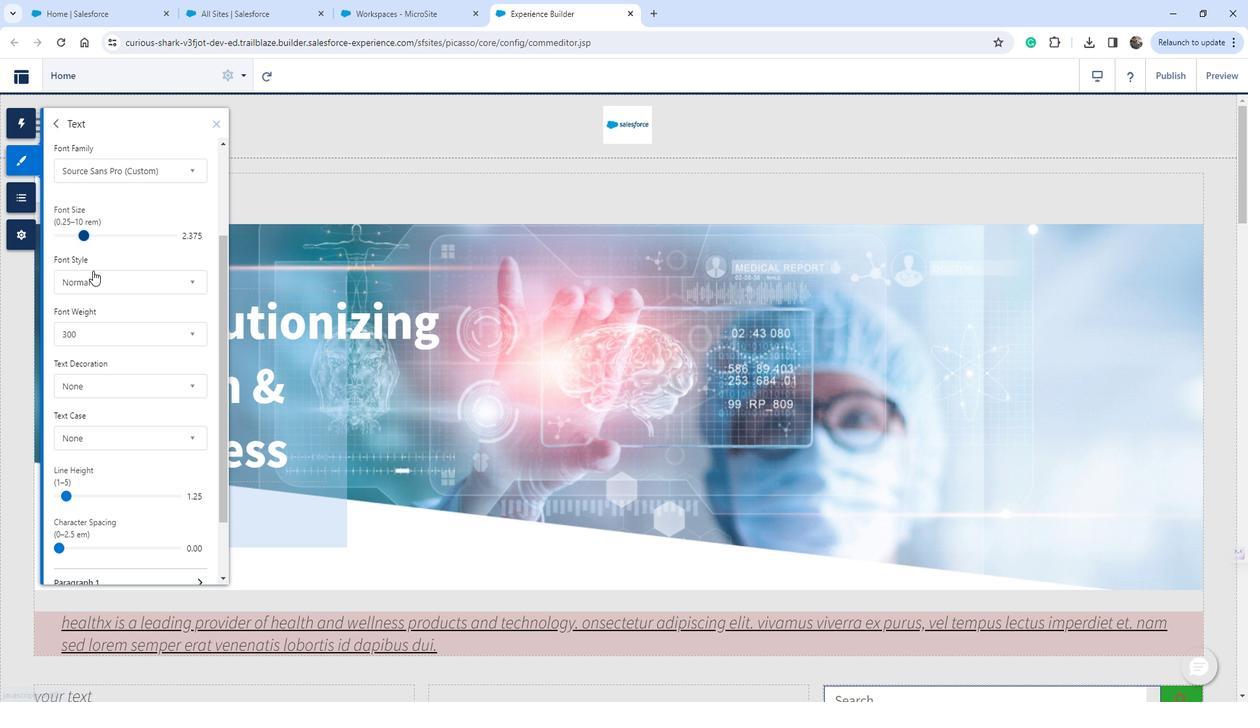 
Action: Mouse pressed left at (100, 270)
Screenshot: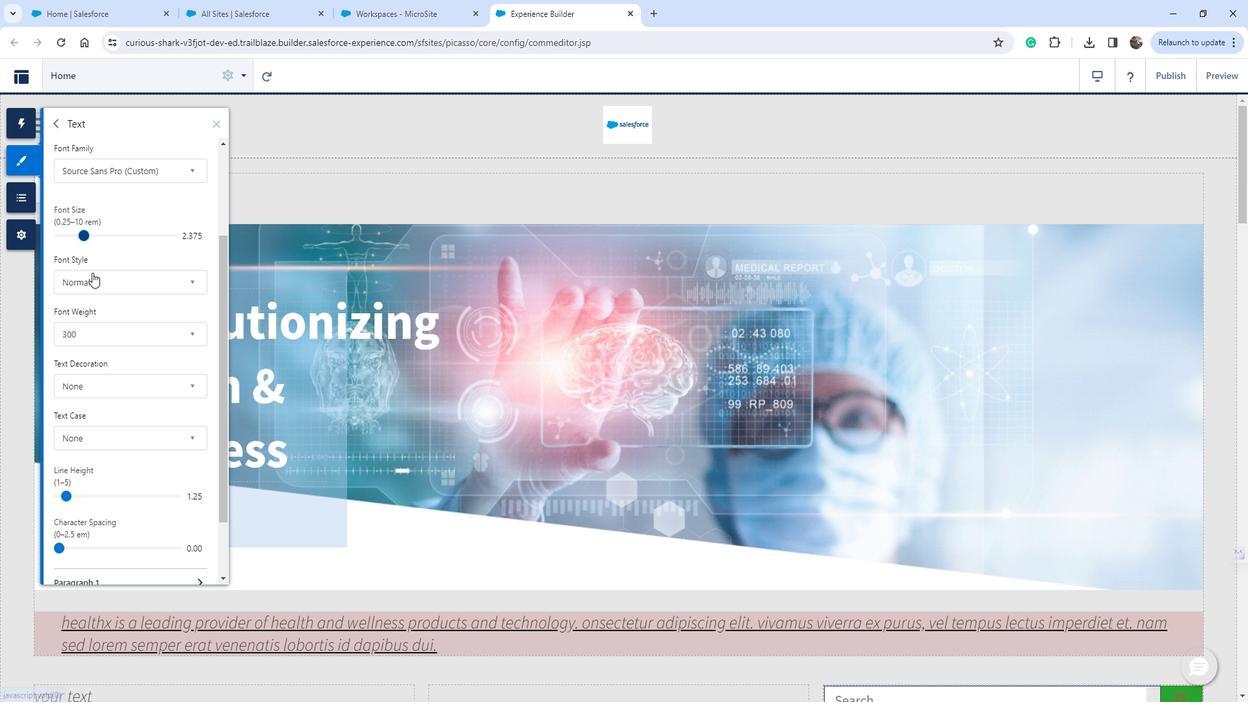 
Action: Mouse moved to (99, 332)
Screenshot: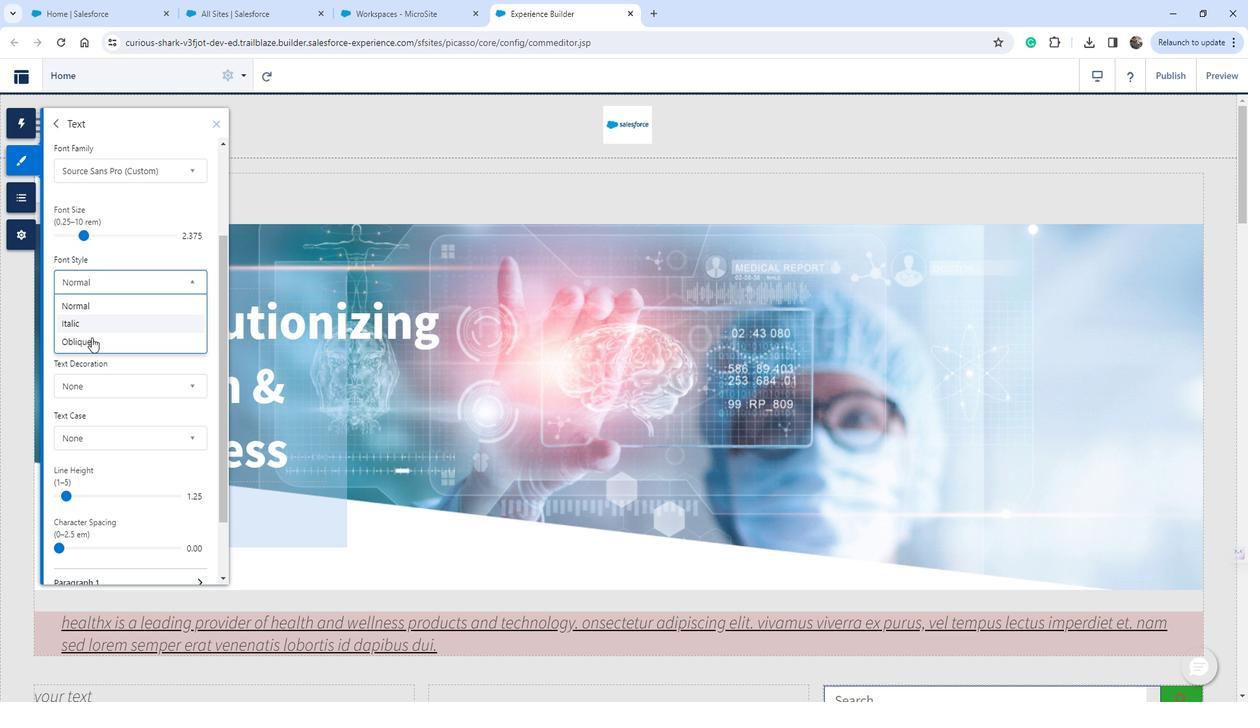 
Action: Mouse pressed left at (99, 332)
Screenshot: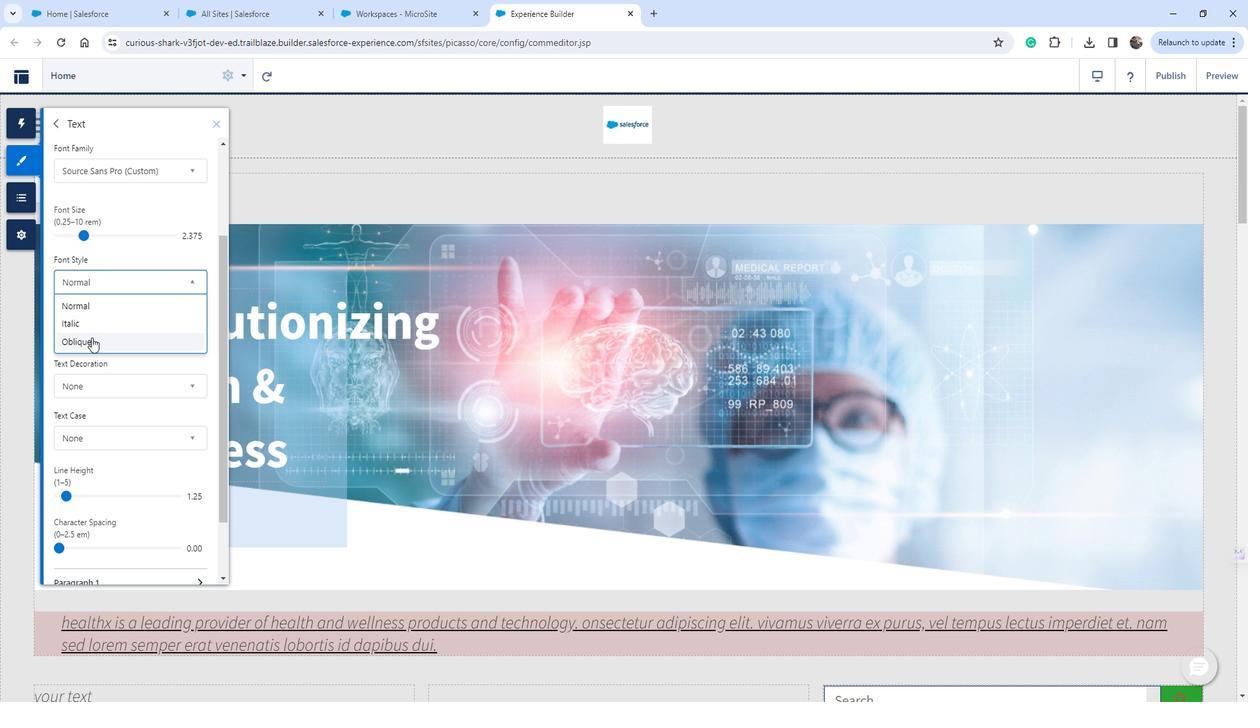 
Action: Mouse moved to (100, 331)
Screenshot: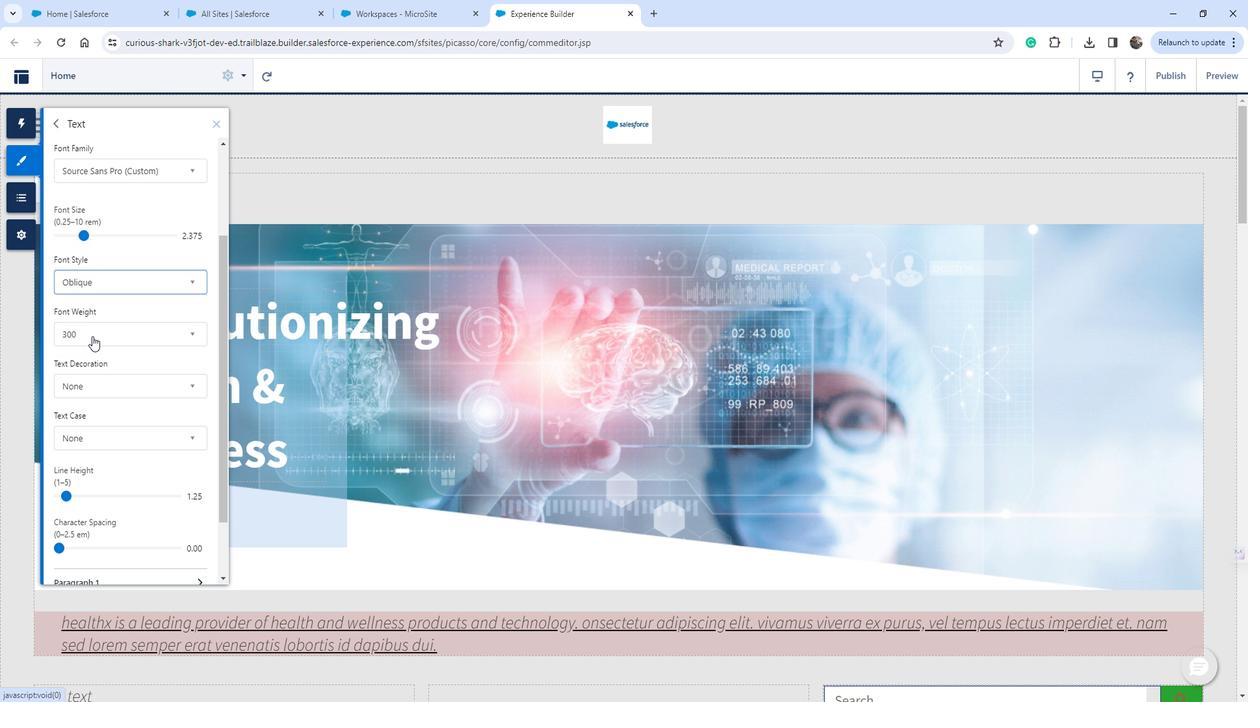 
Action: Mouse pressed left at (100, 331)
Screenshot: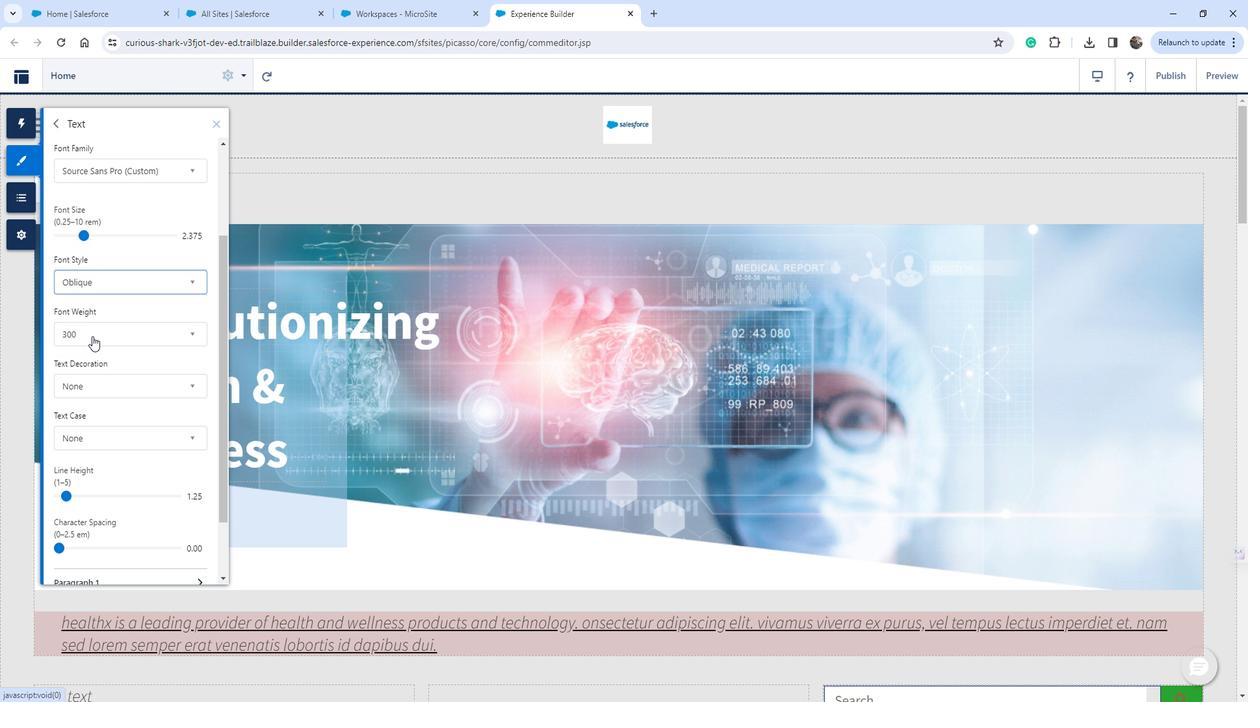 
Action: Mouse moved to (96, 421)
Screenshot: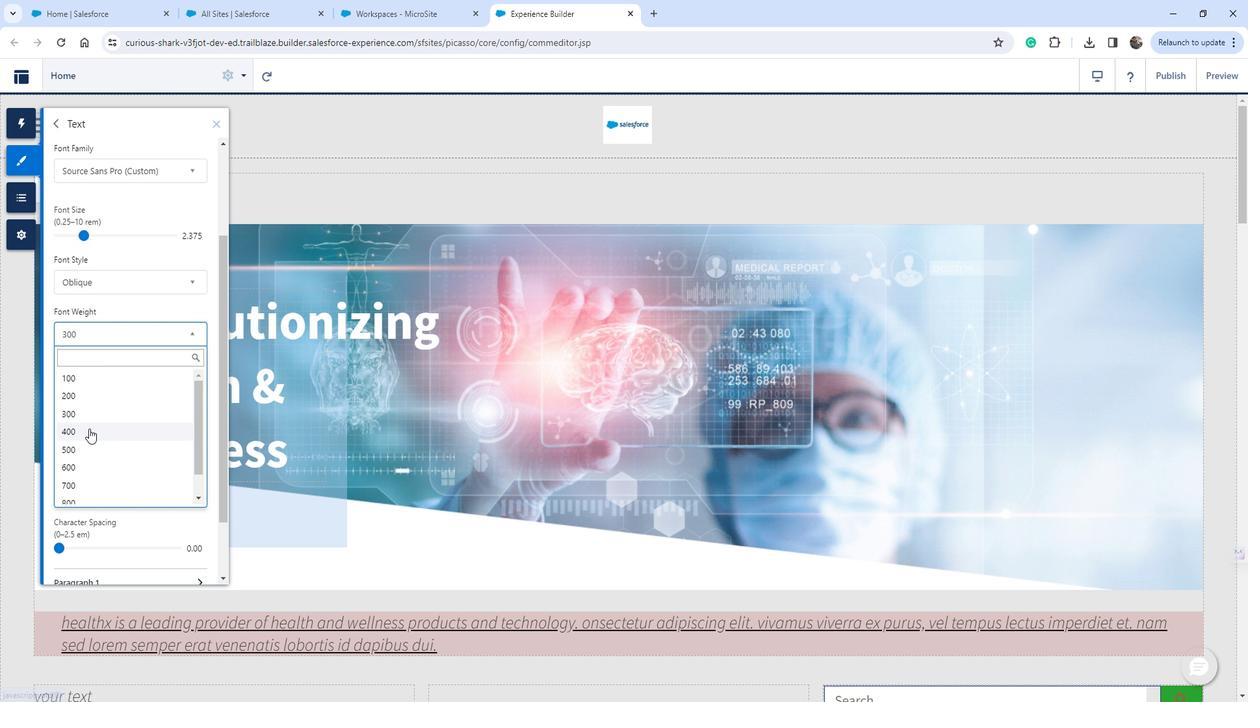 
Action: Mouse pressed left at (96, 421)
Screenshot: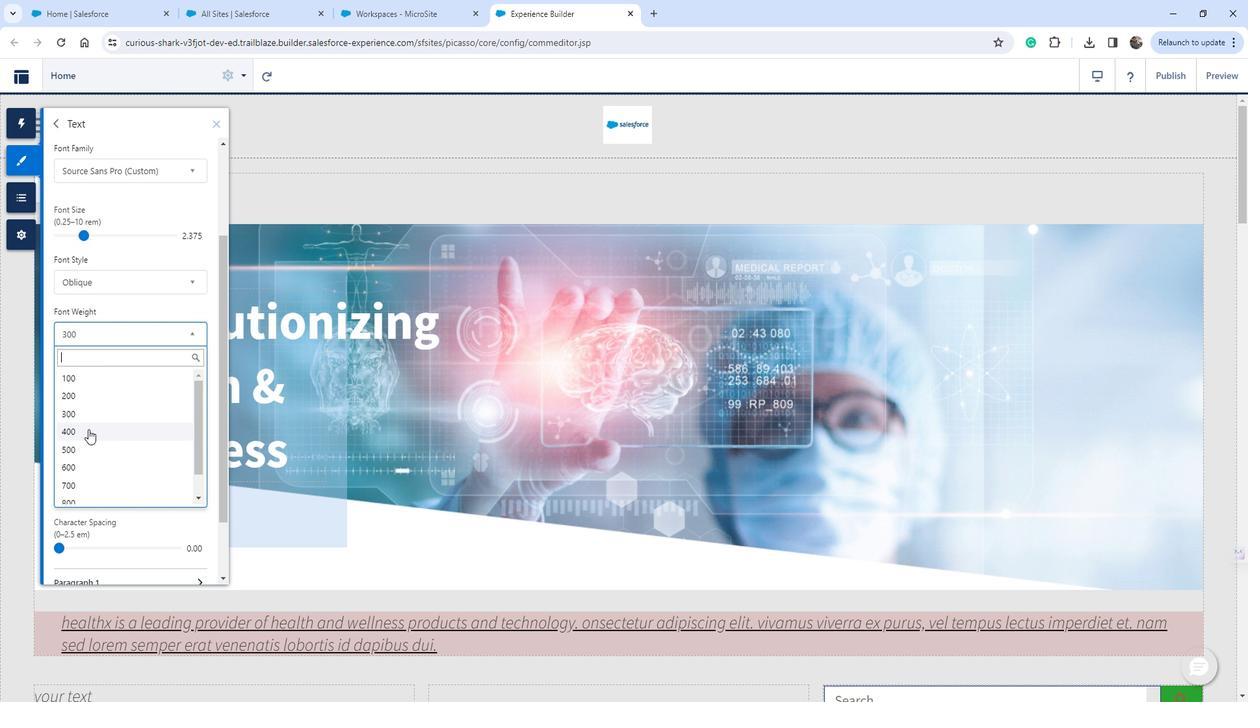 
Action: Mouse moved to (157, 390)
Screenshot: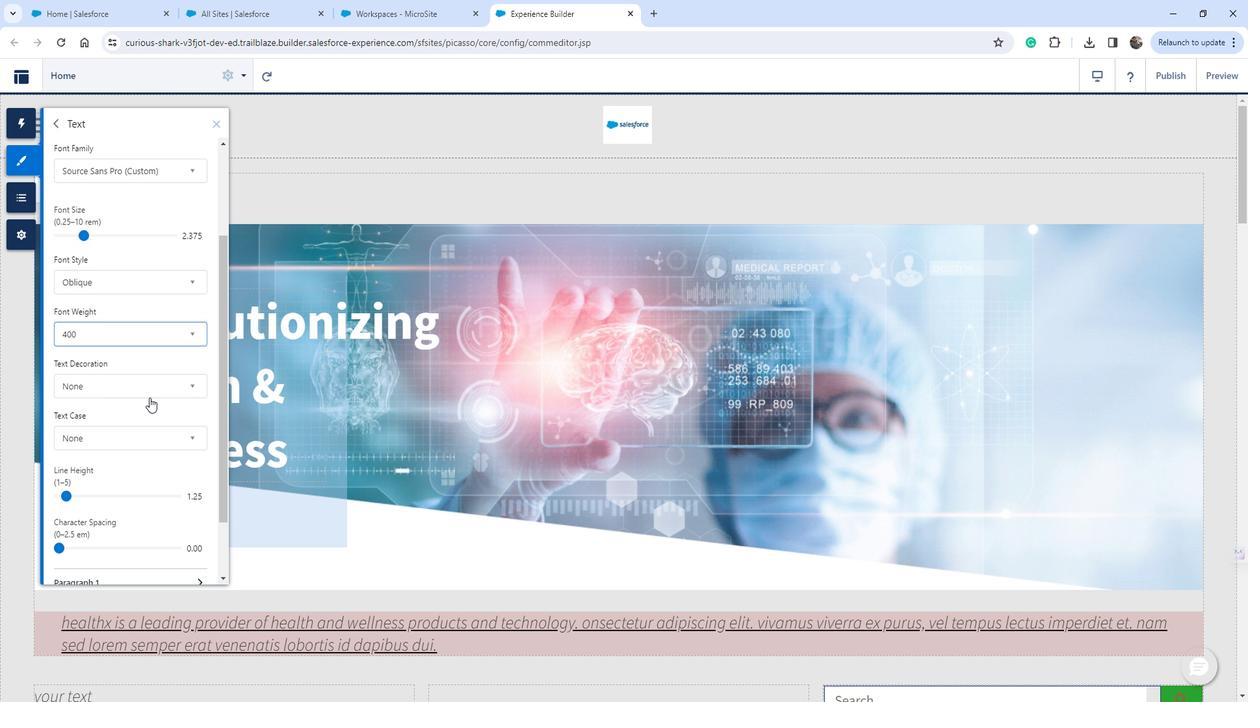 
Action: Mouse scrolled (157, 390) with delta (0, 0)
Screenshot: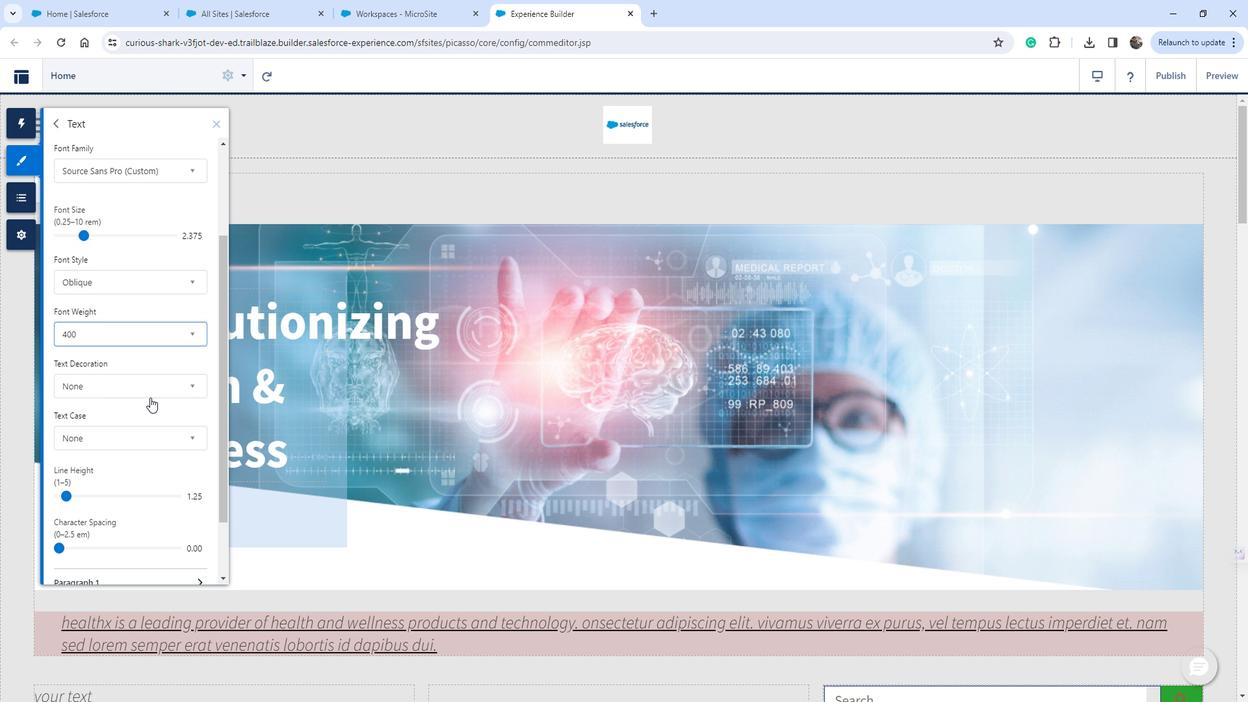 
Action: Mouse scrolled (157, 390) with delta (0, 0)
Screenshot: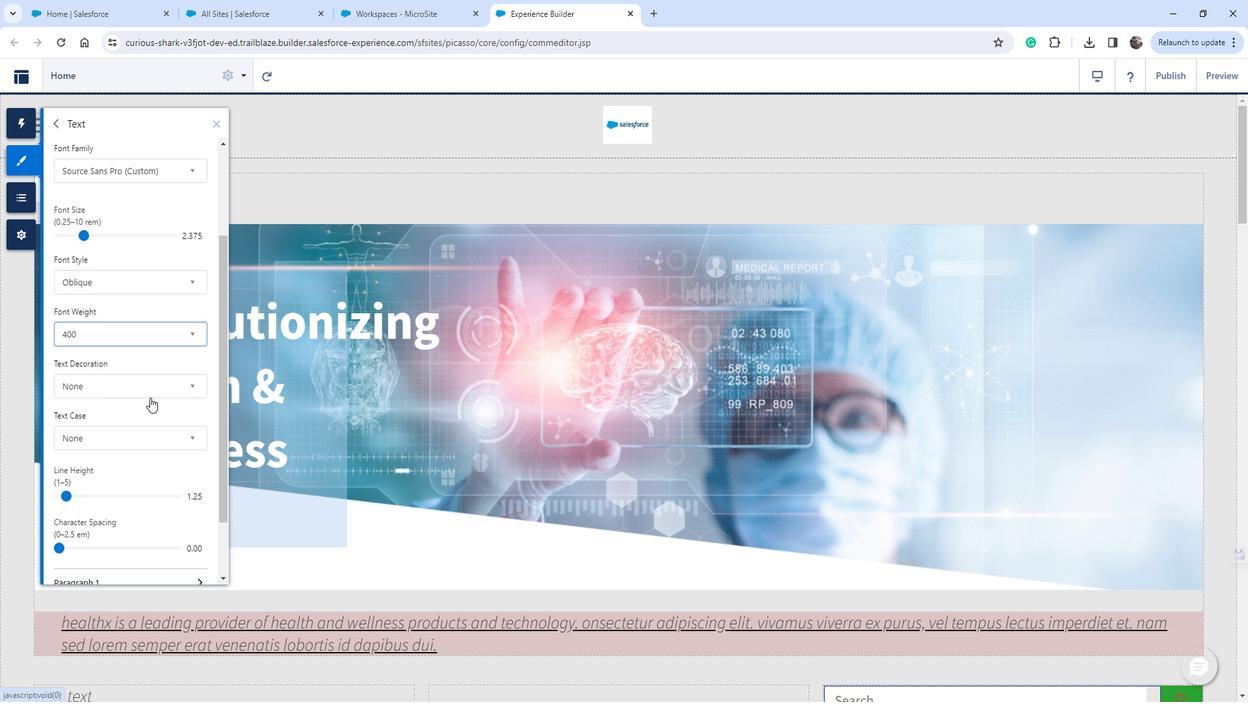 
Action: Mouse moved to (128, 435)
Screenshot: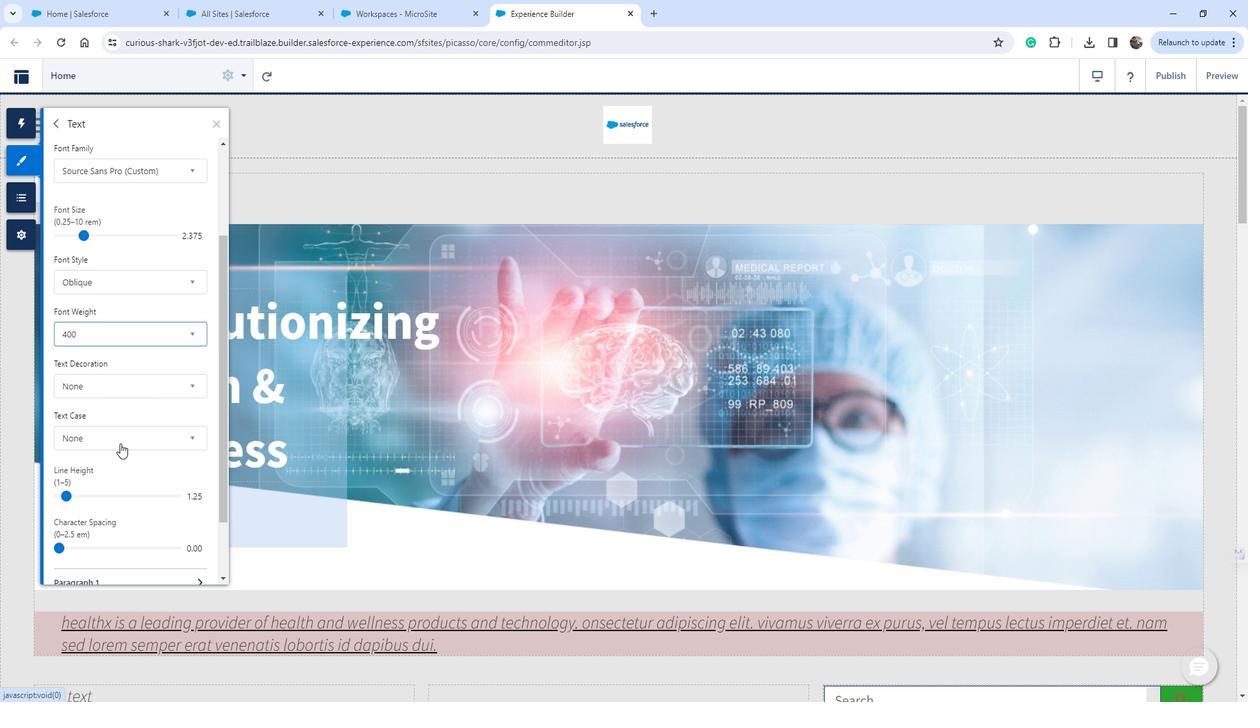 
Action: Mouse pressed left at (128, 435)
Screenshot: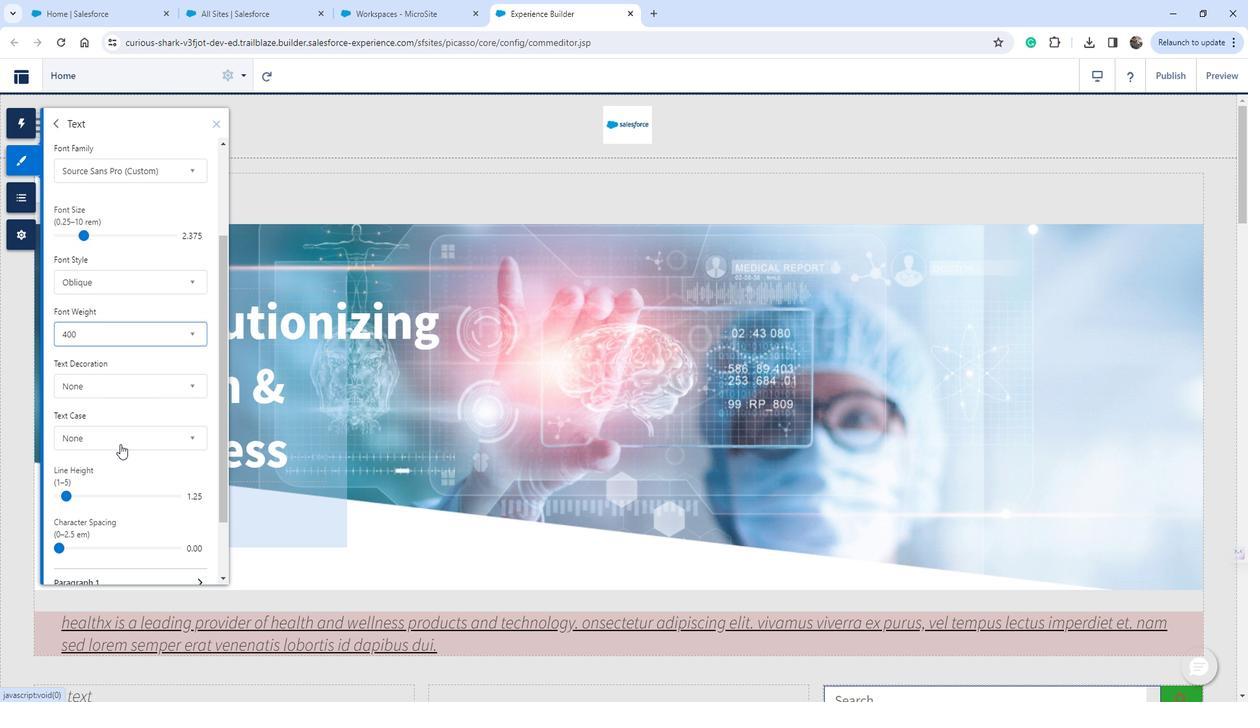
Action: Mouse moved to (144, 312)
Screenshot: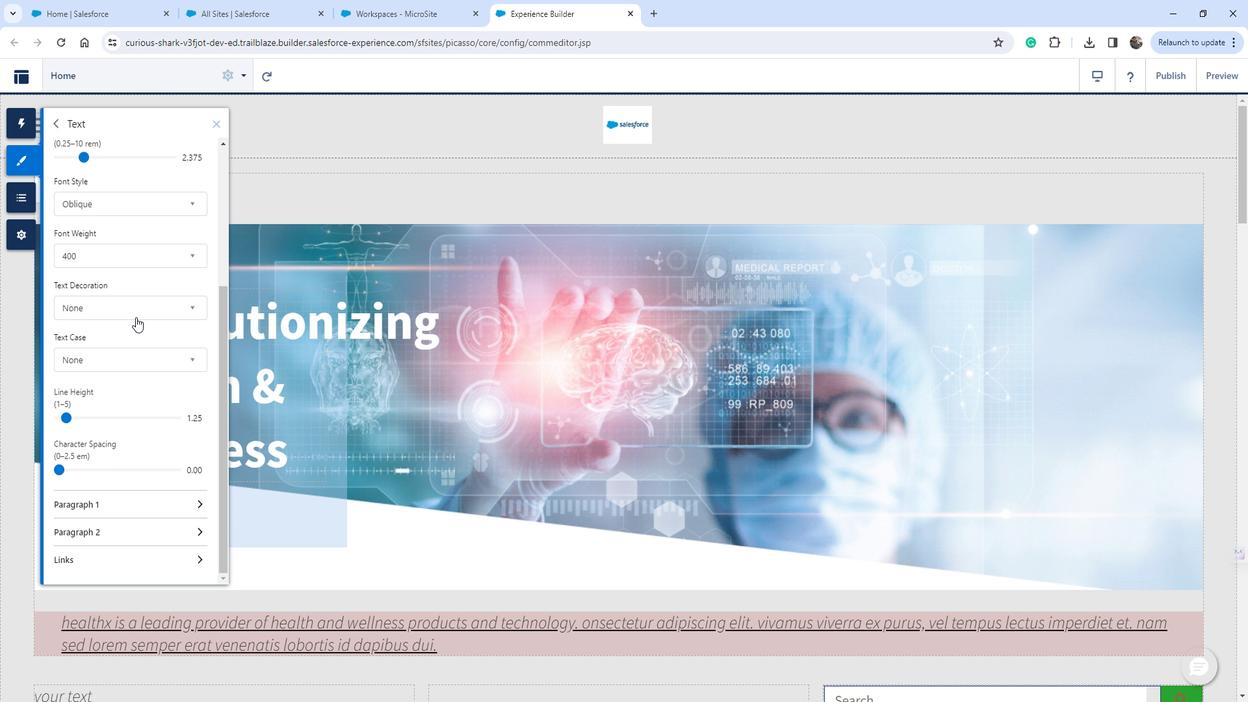
Action: Mouse pressed left at (144, 312)
Screenshot: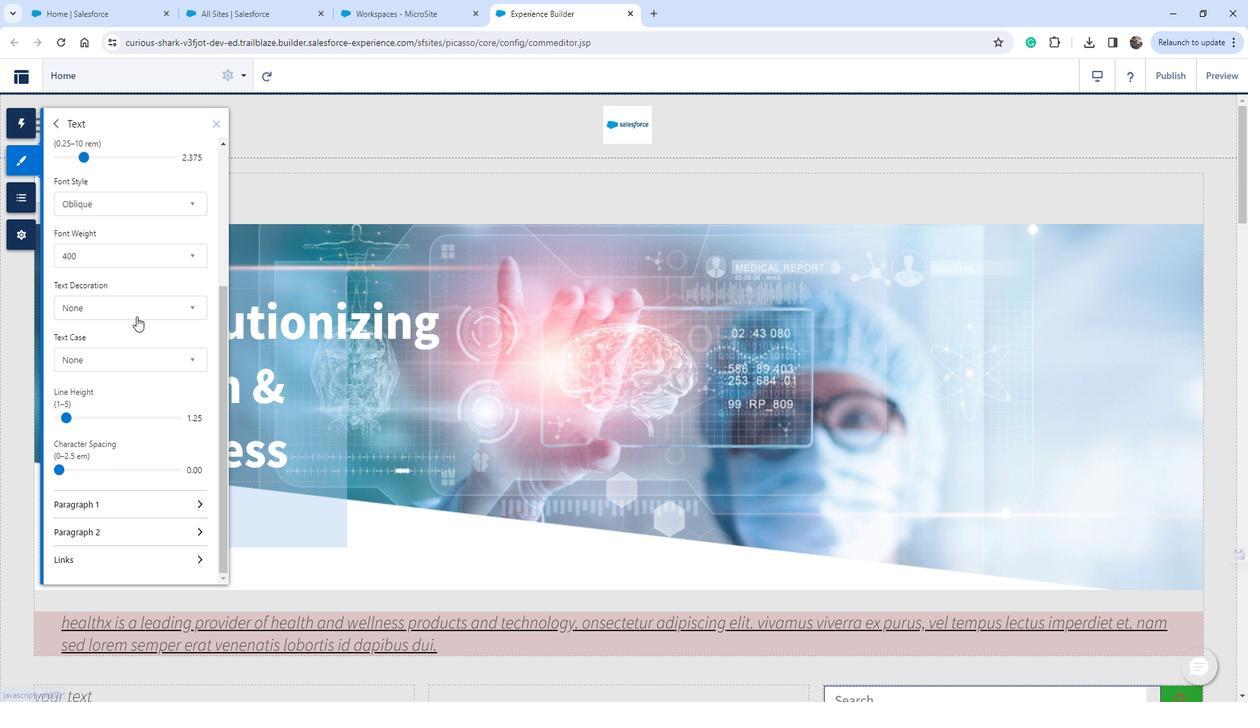 
Action: Mouse moved to (126, 375)
Screenshot: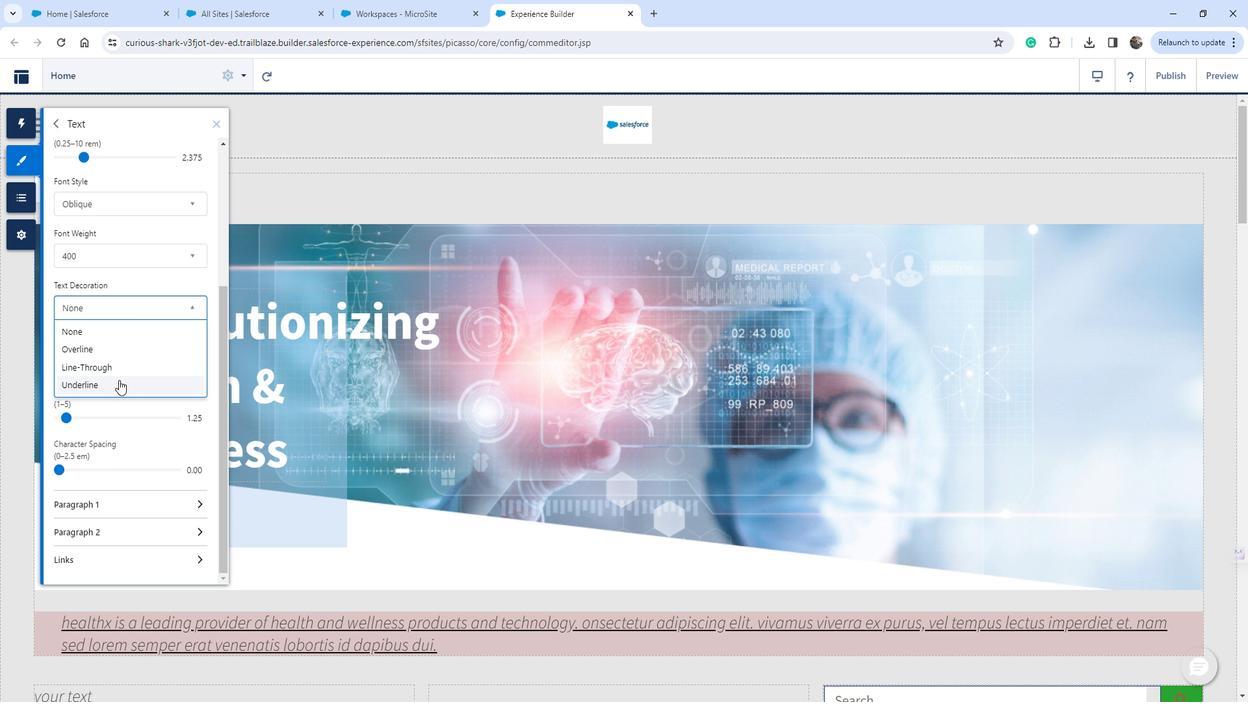 
Action: Mouse pressed left at (126, 375)
Screenshot: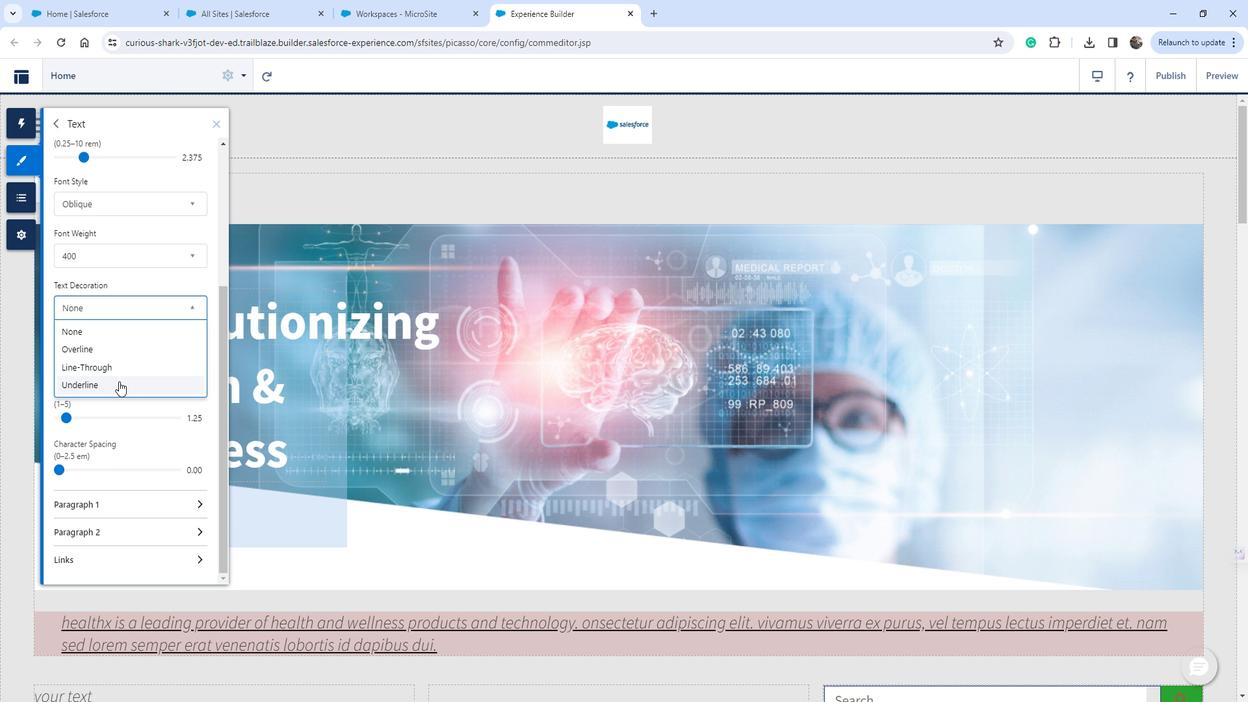 
Action: Mouse moved to (141, 348)
Screenshot: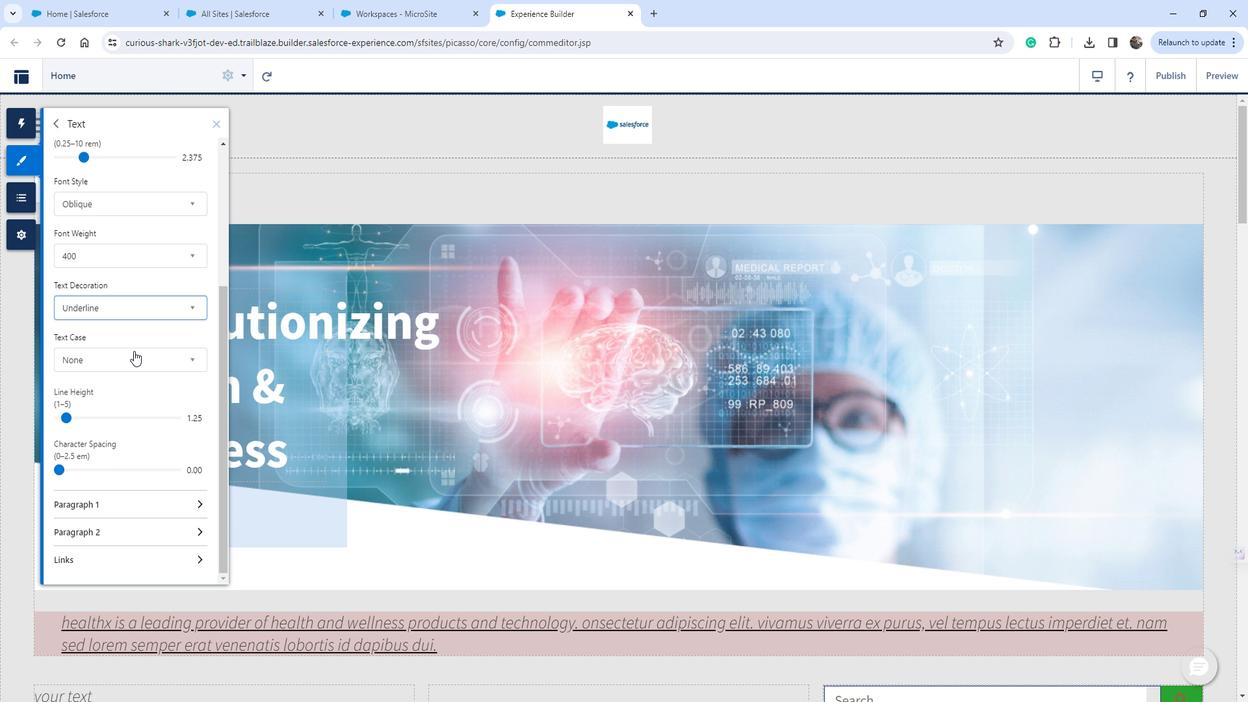 
Action: Mouse pressed left at (141, 348)
Screenshot: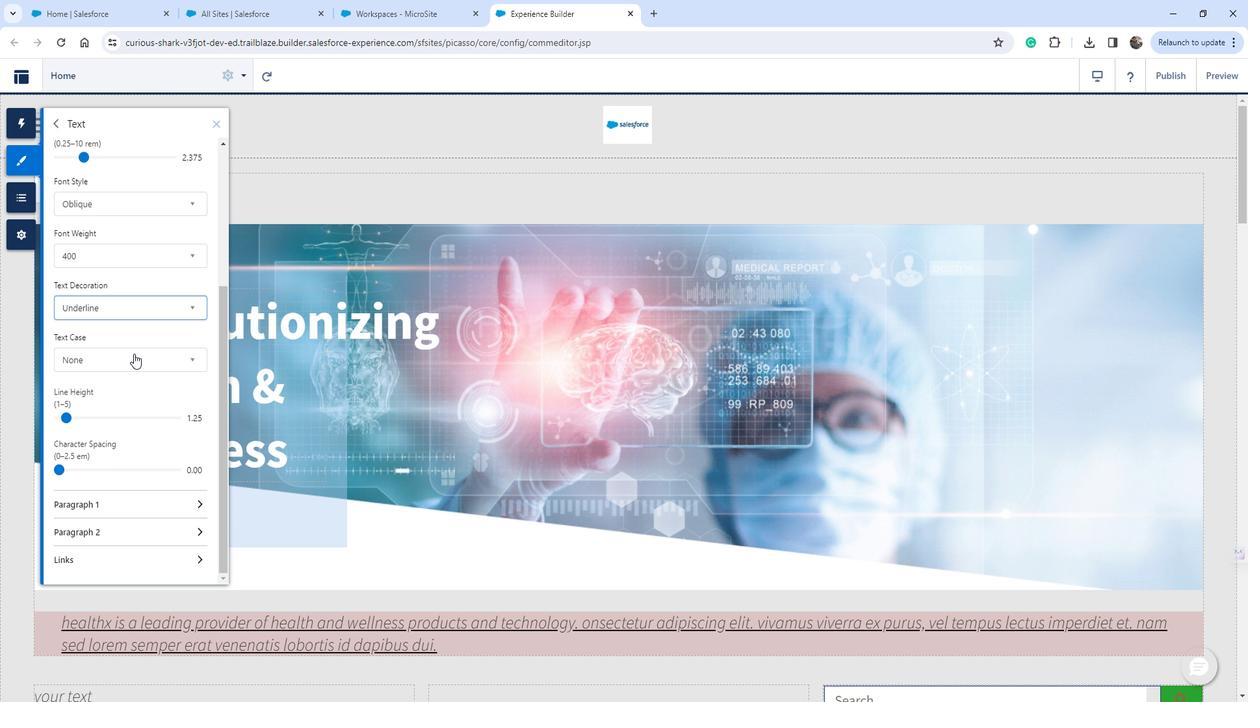 
Action: Mouse moved to (114, 409)
Screenshot: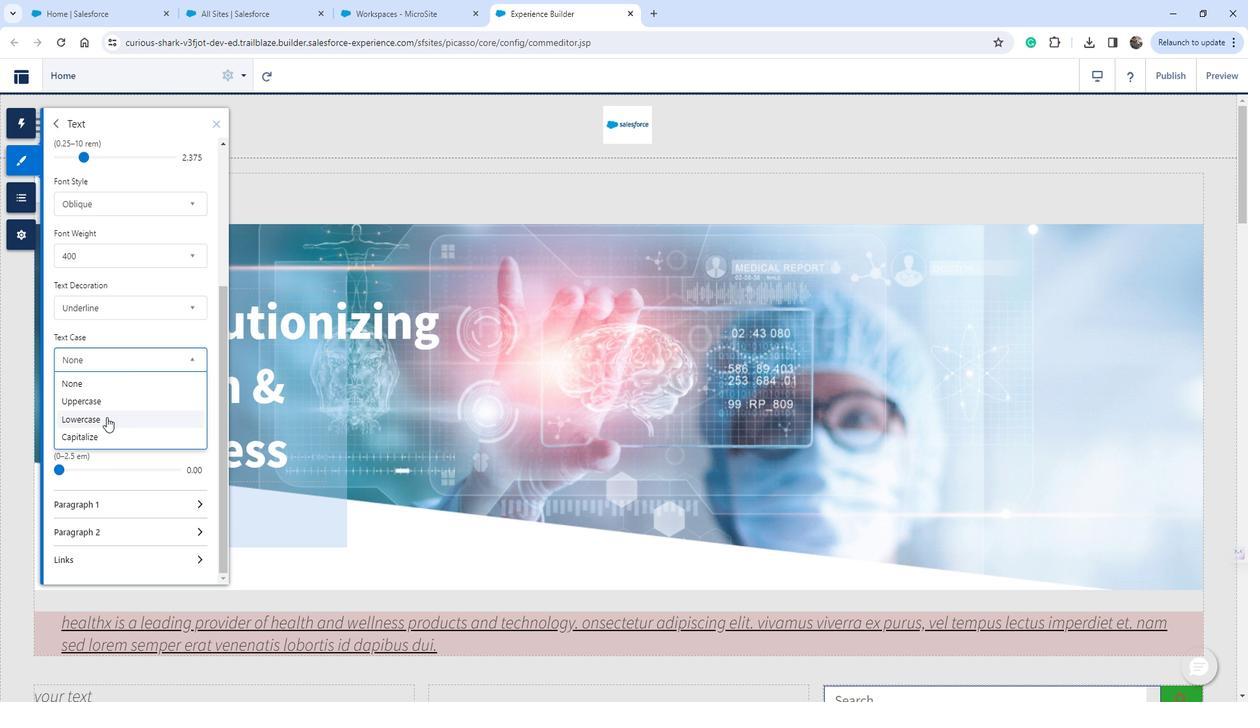 
Action: Mouse pressed left at (114, 409)
Screenshot: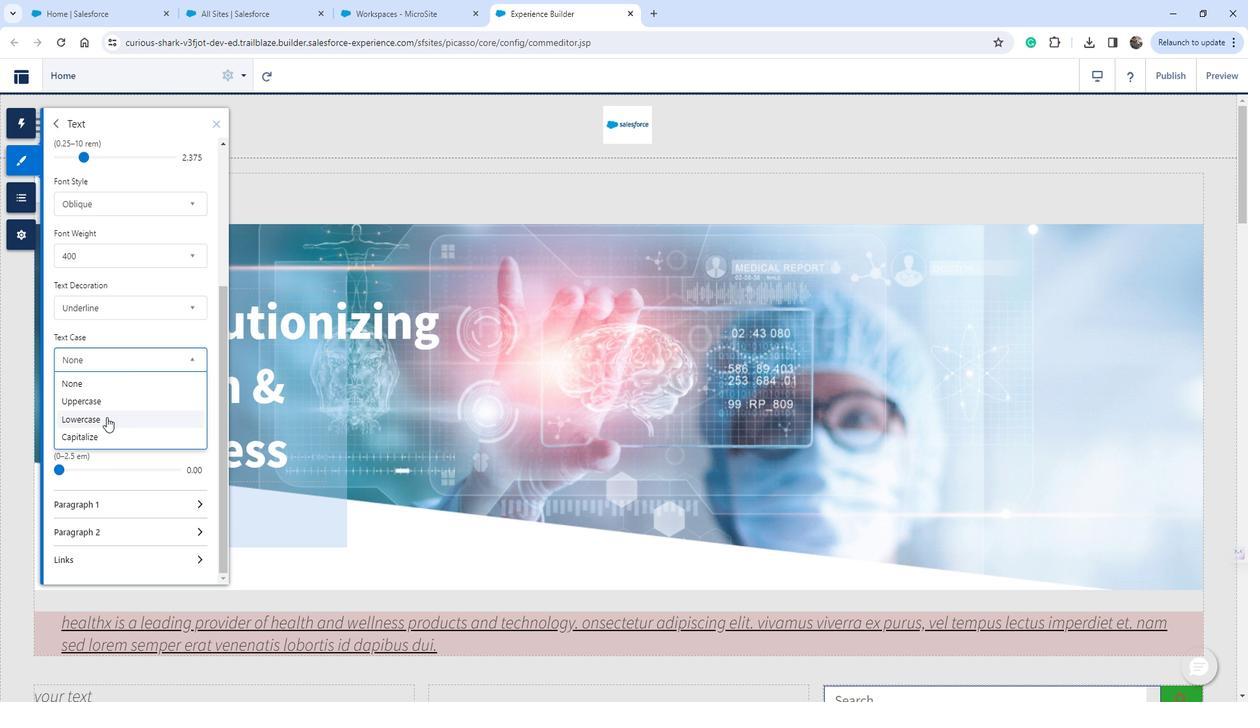 
Action: Mouse moved to (171, 375)
Screenshot: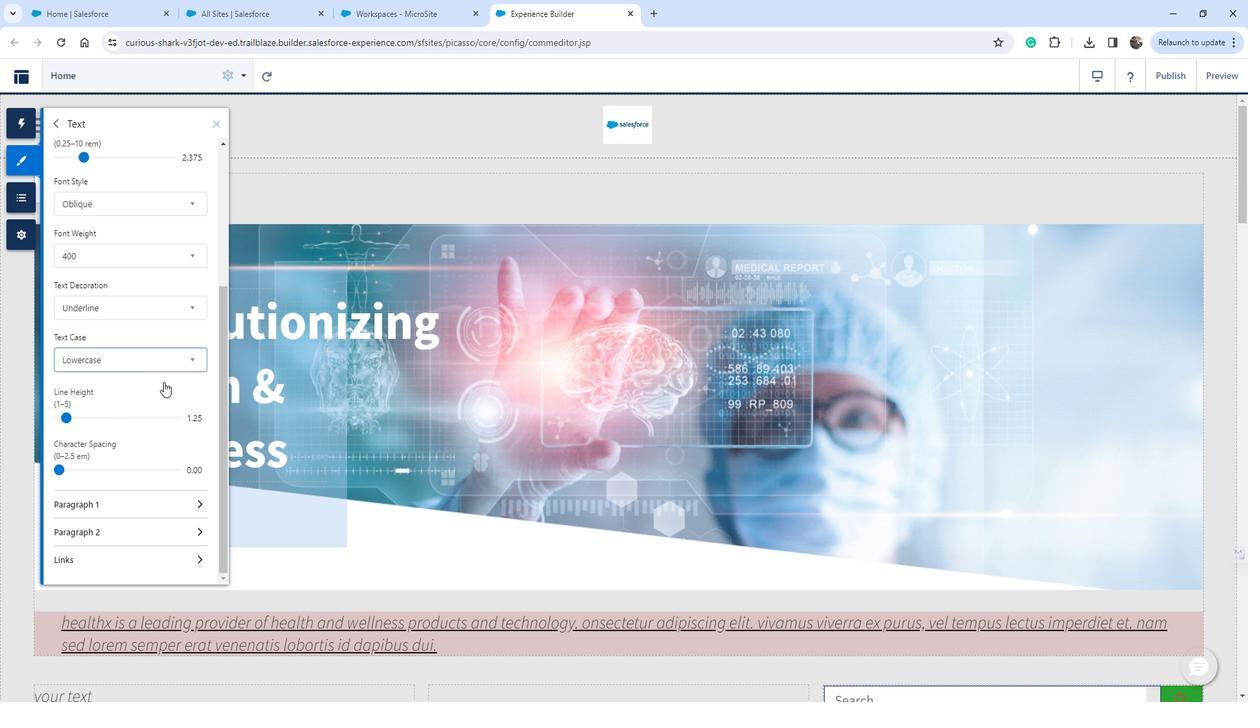 
Action: Mouse scrolled (171, 375) with delta (0, 0)
Screenshot: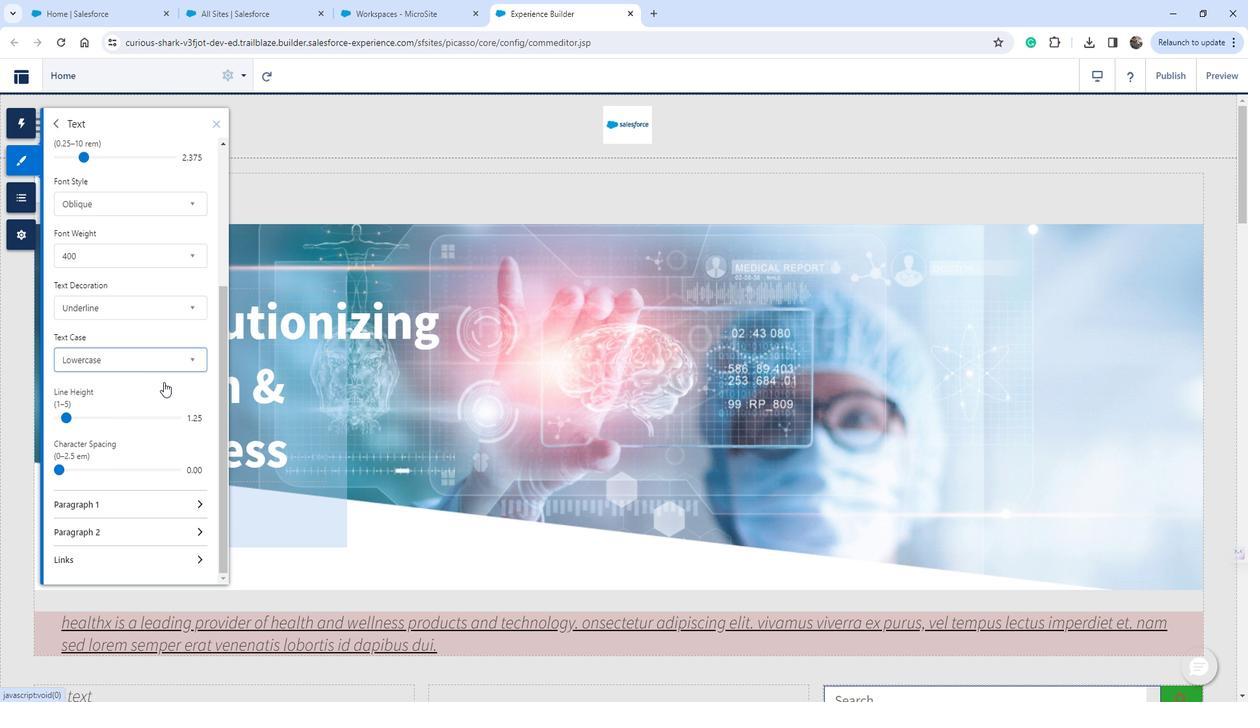 
Action: Mouse scrolled (171, 375) with delta (0, 0)
Screenshot: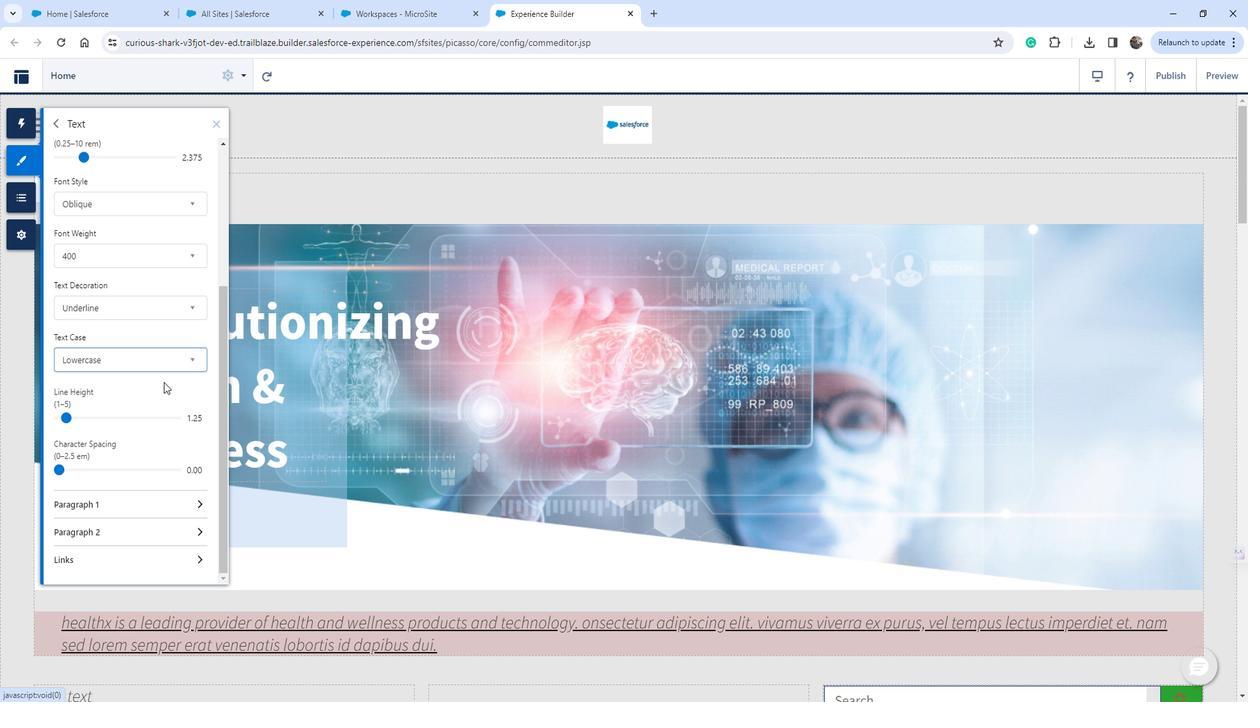
Action: Mouse moved to (70, 412)
Screenshot: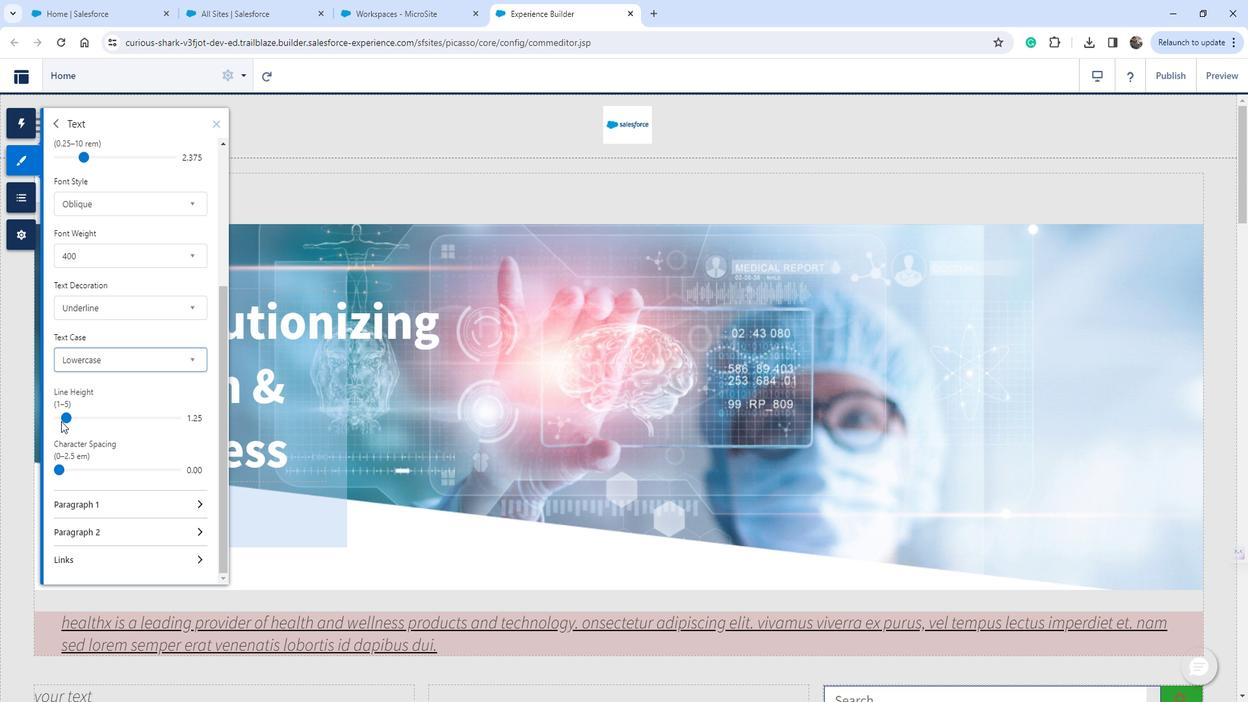 
Action: Mouse pressed left at (70, 412)
Screenshot: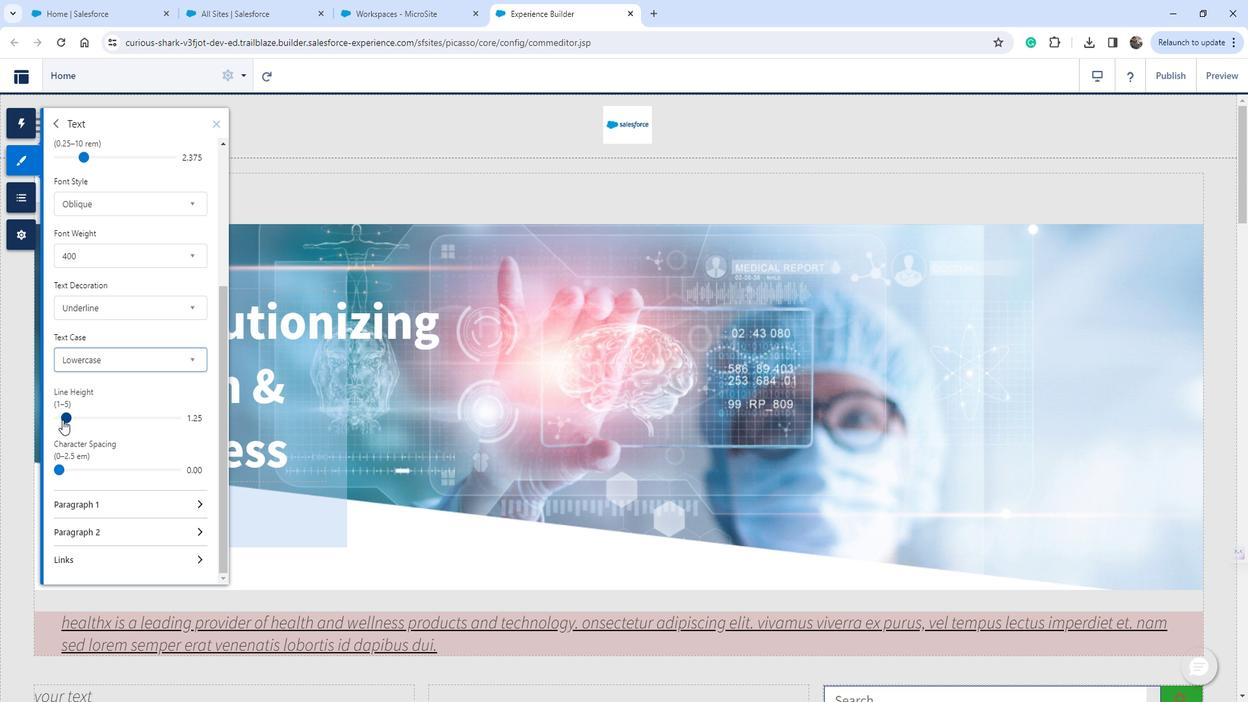 
Action: Mouse moved to (67, 460)
Screenshot: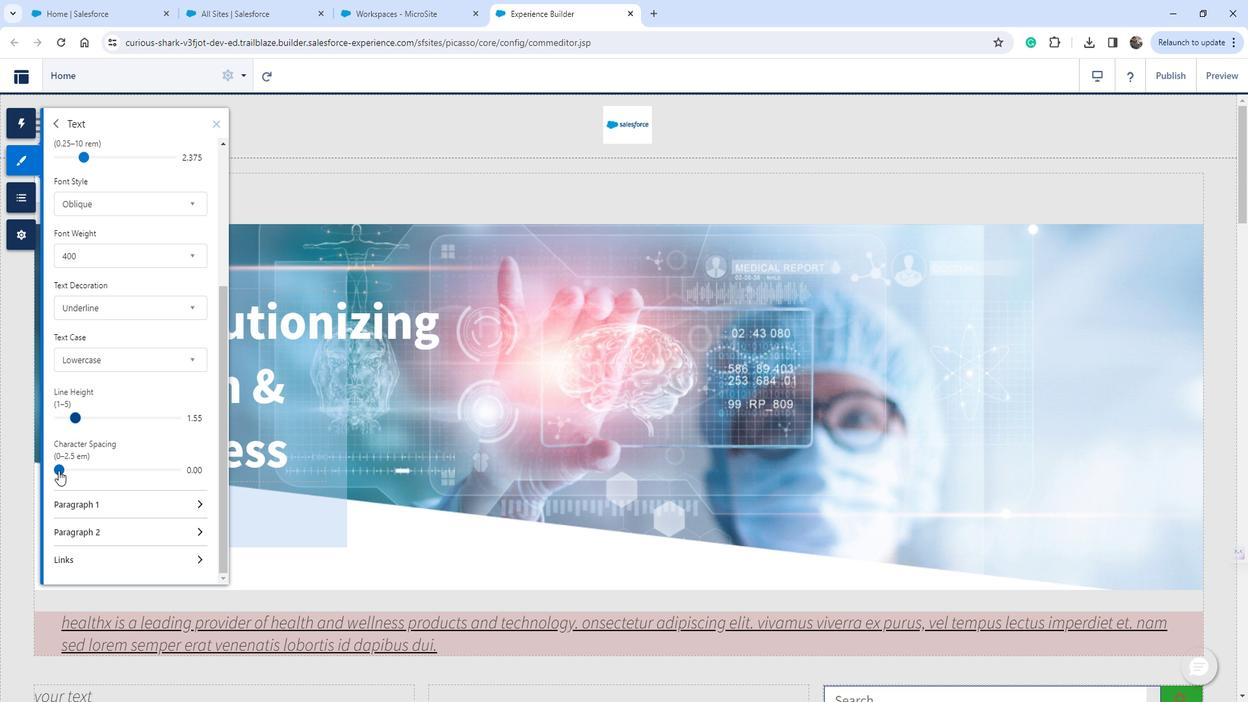 
Action: Mouse pressed left at (67, 460)
Screenshot: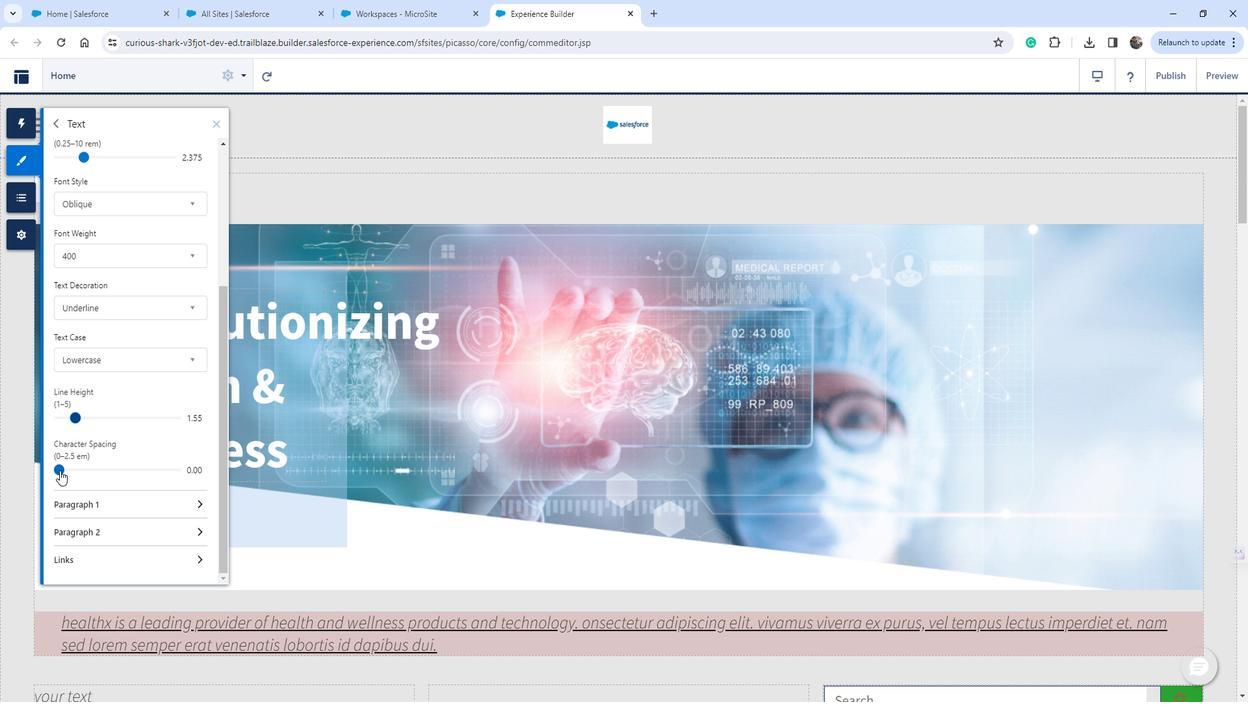 
Action: Mouse moved to (120, 450)
Screenshot: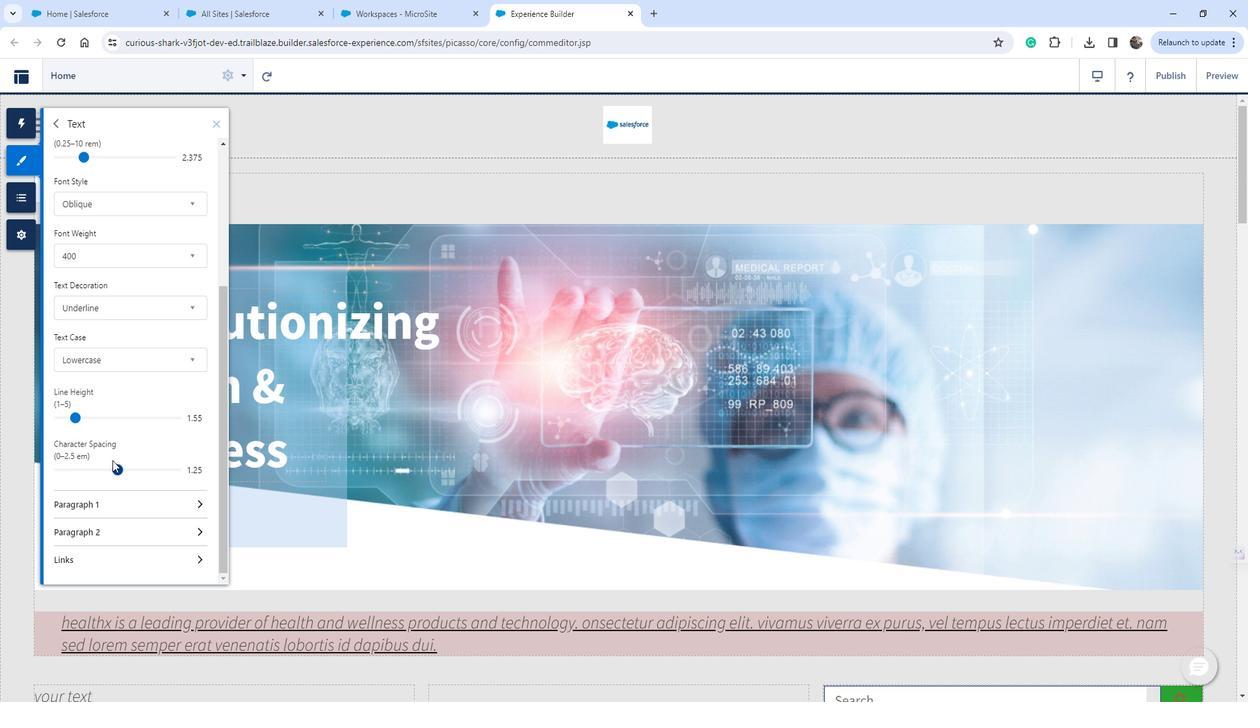 
